 Task: Create a due date automation trigger when advanced on, on the monday of the week a card is due add fields without custom field "Resume" set to a number greater or equal to 1 and lower than 10 at 11:00 AM.
Action: Mouse moved to (897, 276)
Screenshot: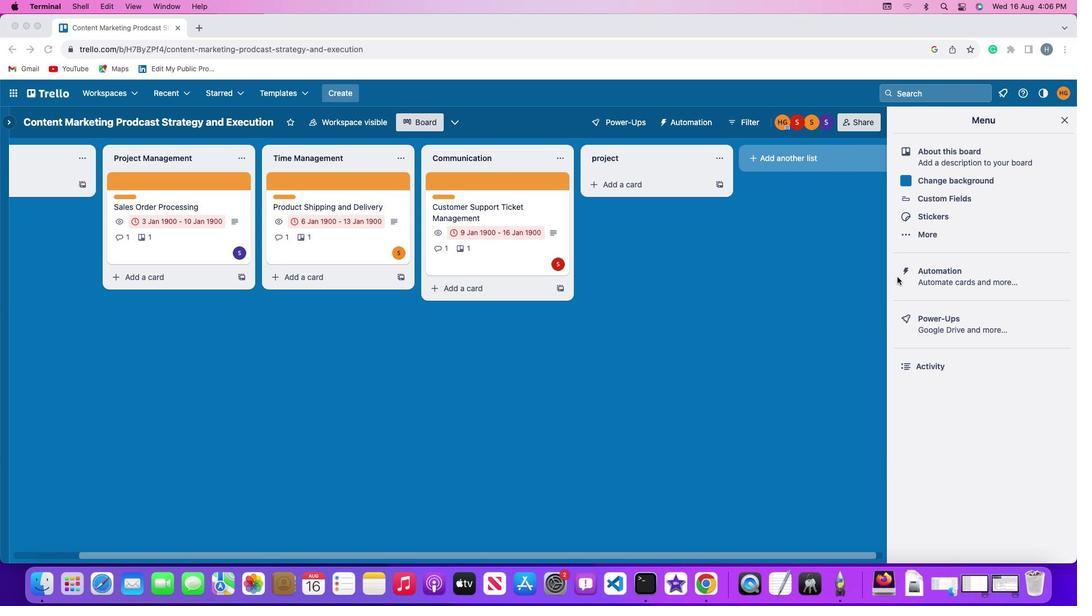
Action: Mouse pressed left at (897, 276)
Screenshot: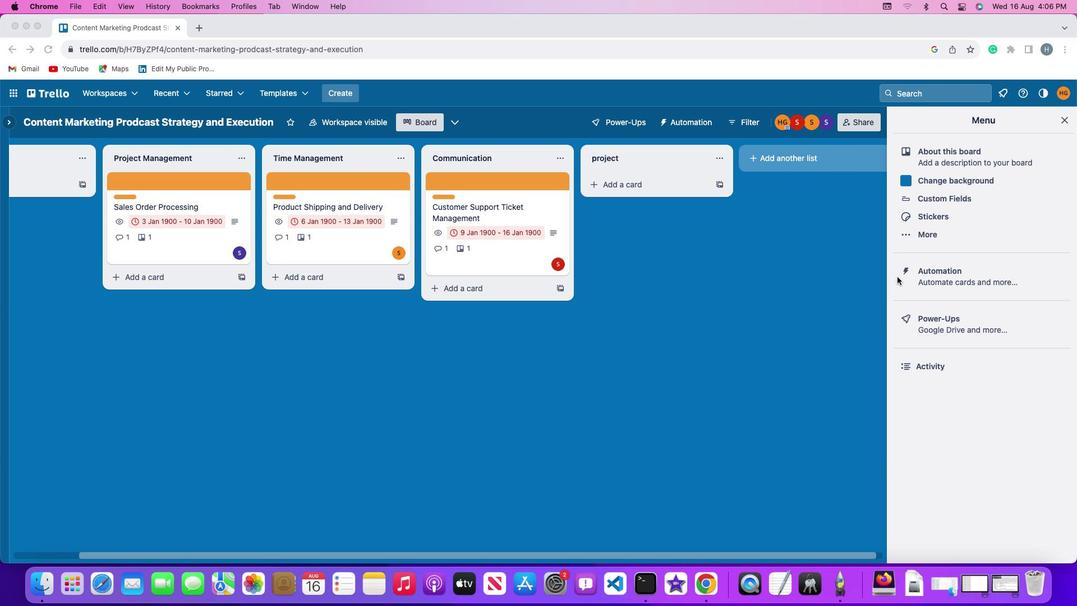 
Action: Mouse pressed left at (897, 276)
Screenshot: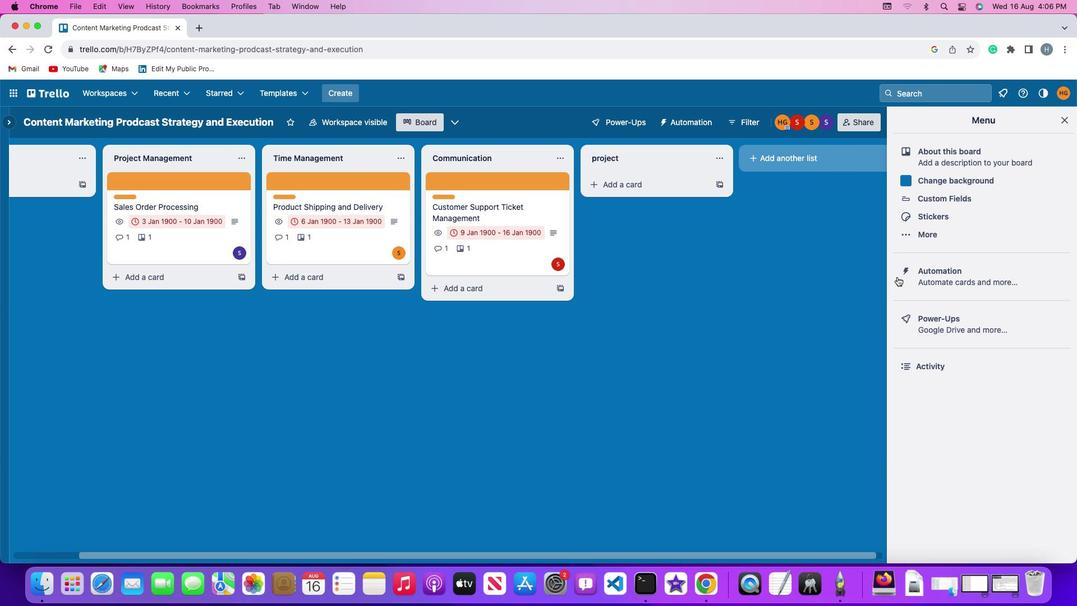 
Action: Mouse moved to (92, 266)
Screenshot: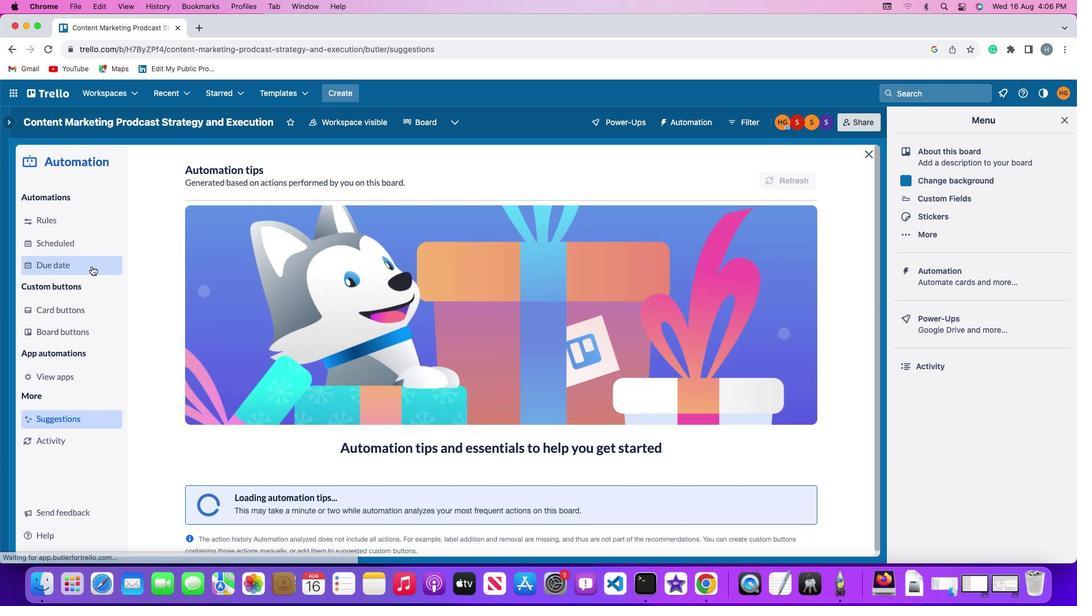 
Action: Mouse pressed left at (92, 266)
Screenshot: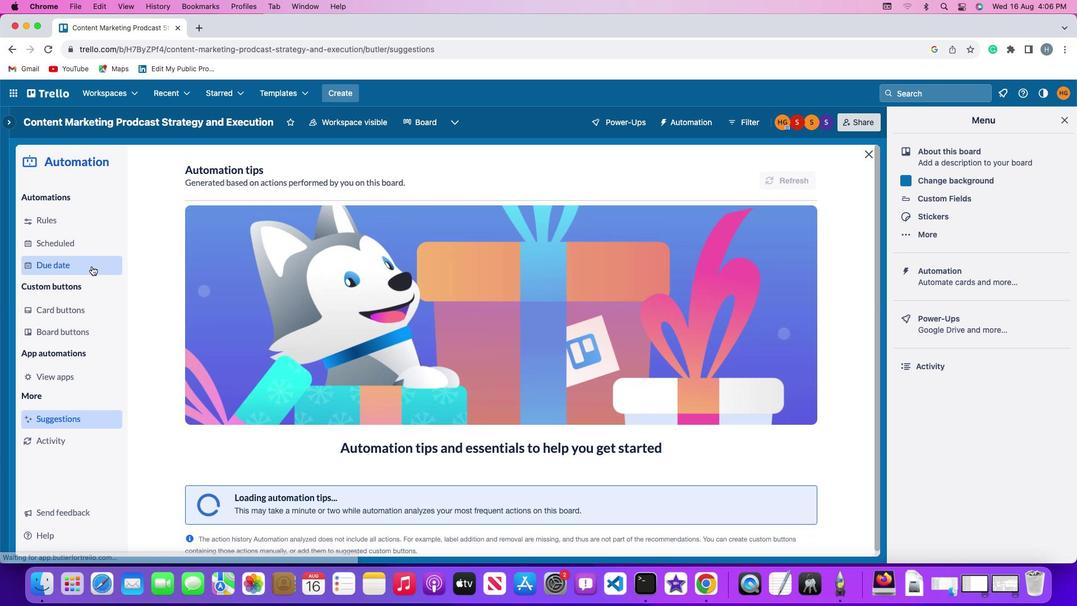 
Action: Mouse moved to (768, 174)
Screenshot: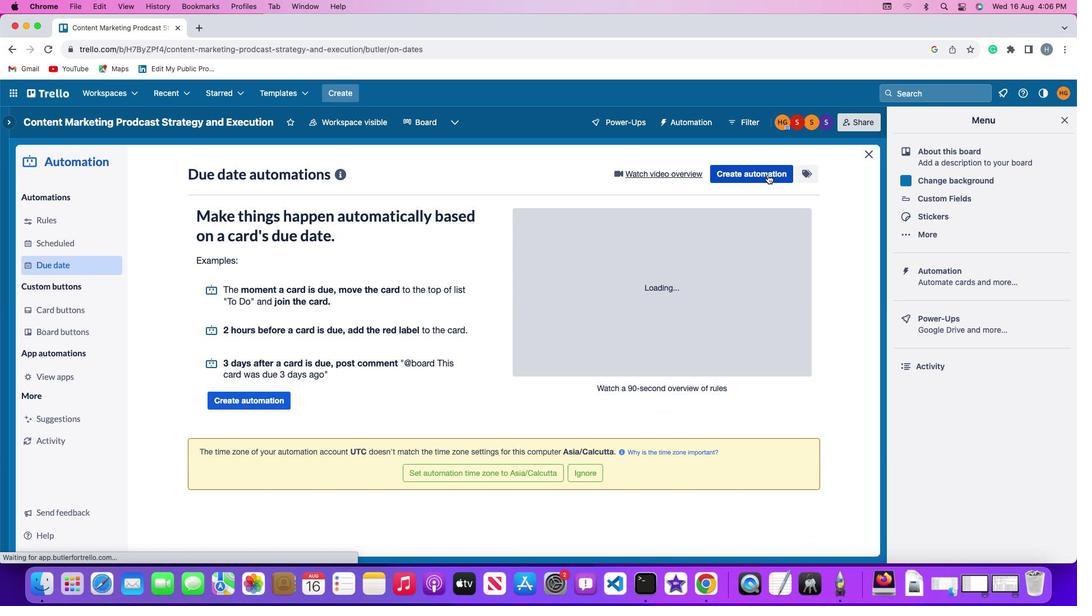 
Action: Mouse pressed left at (768, 174)
Screenshot: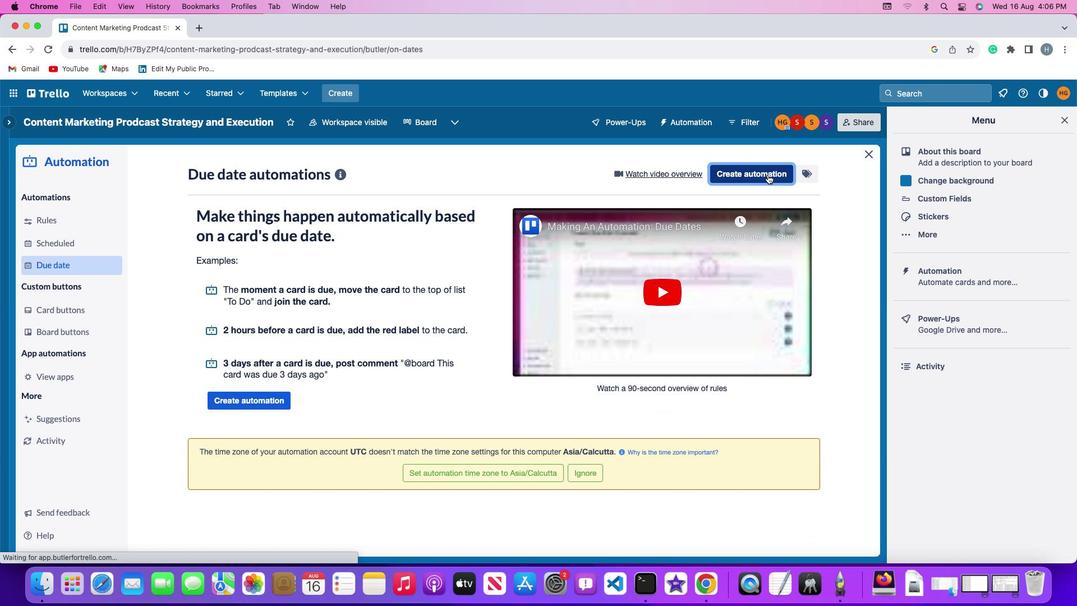 
Action: Mouse moved to (212, 282)
Screenshot: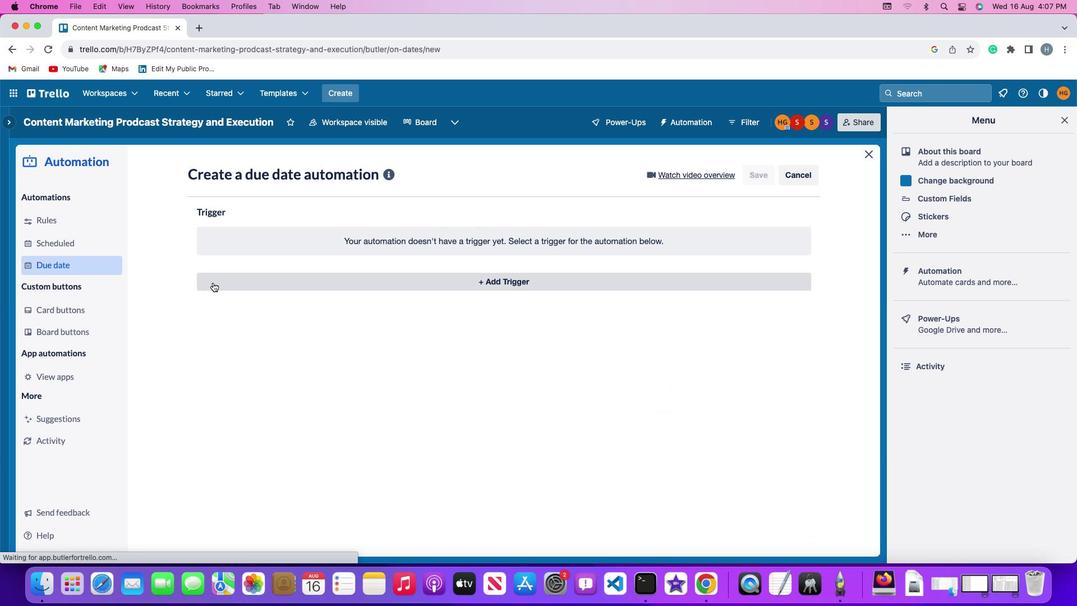 
Action: Mouse pressed left at (212, 282)
Screenshot: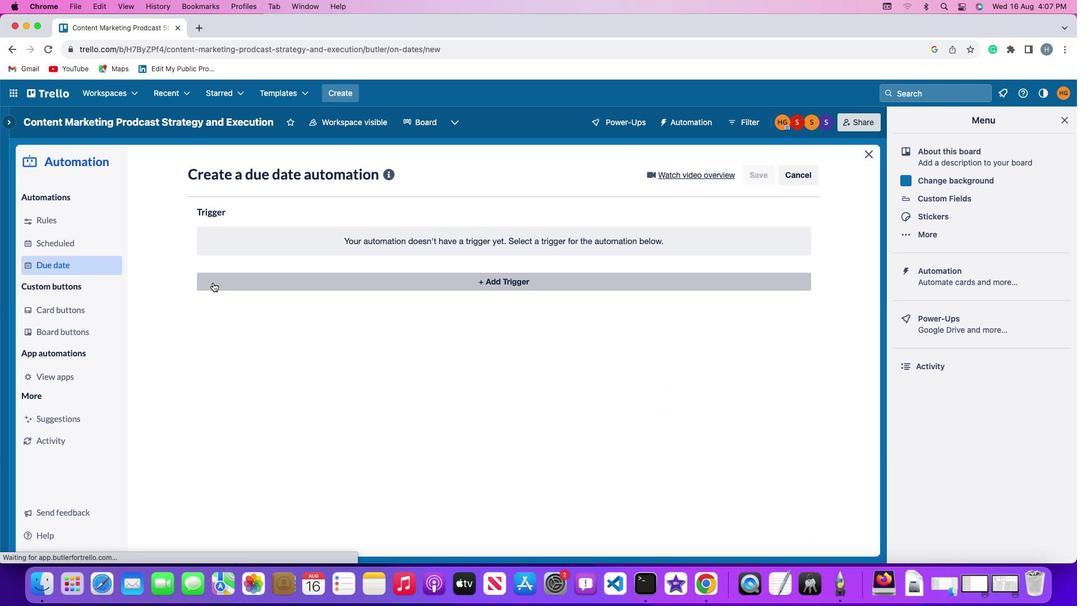 
Action: Mouse moved to (248, 494)
Screenshot: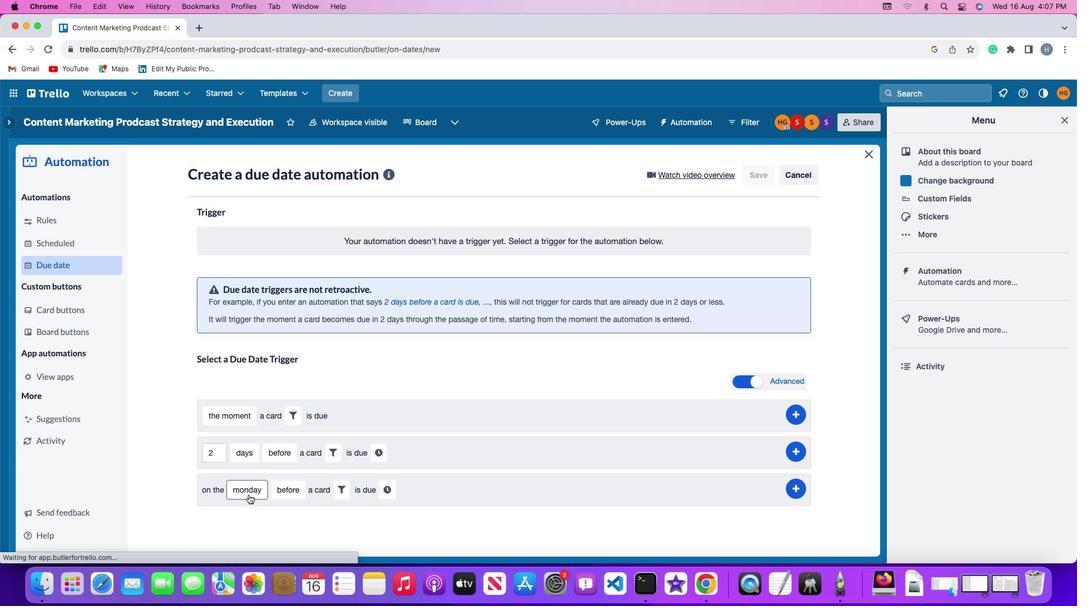 
Action: Mouse pressed left at (248, 494)
Screenshot: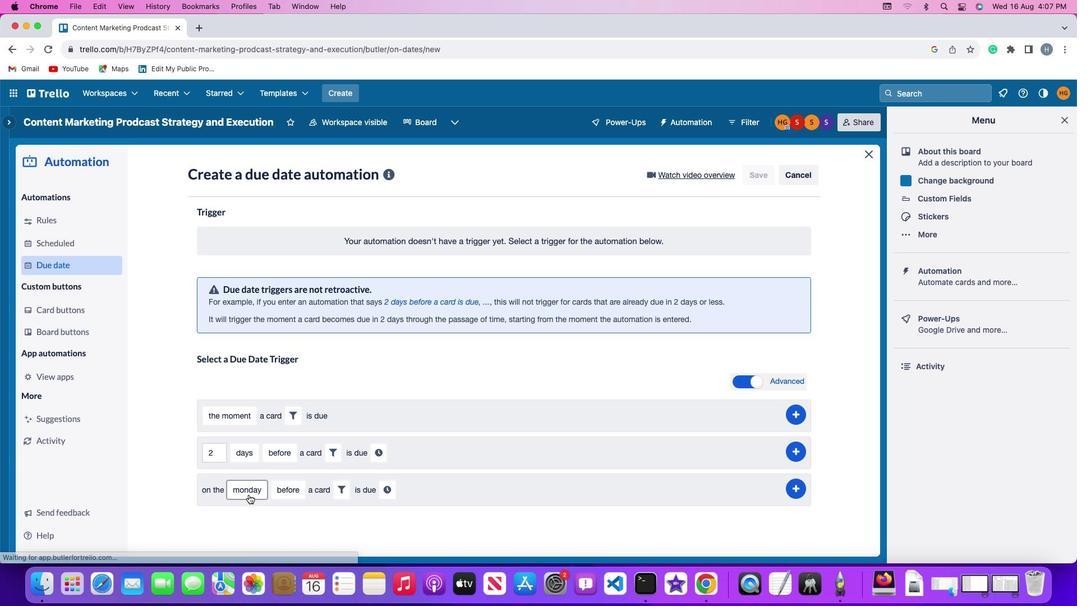 
Action: Mouse moved to (256, 335)
Screenshot: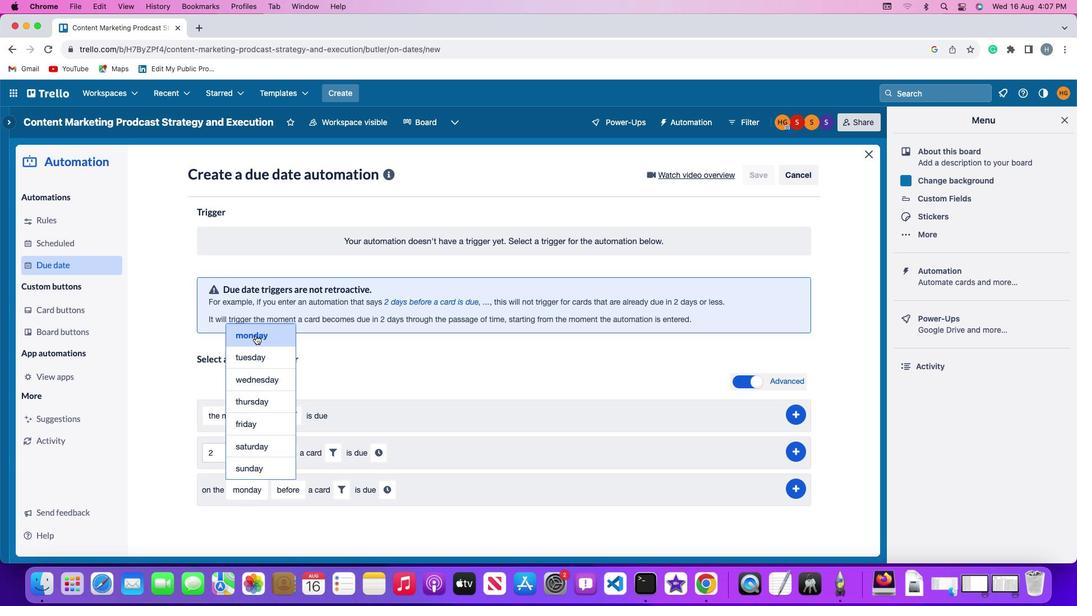 
Action: Mouse pressed left at (256, 335)
Screenshot: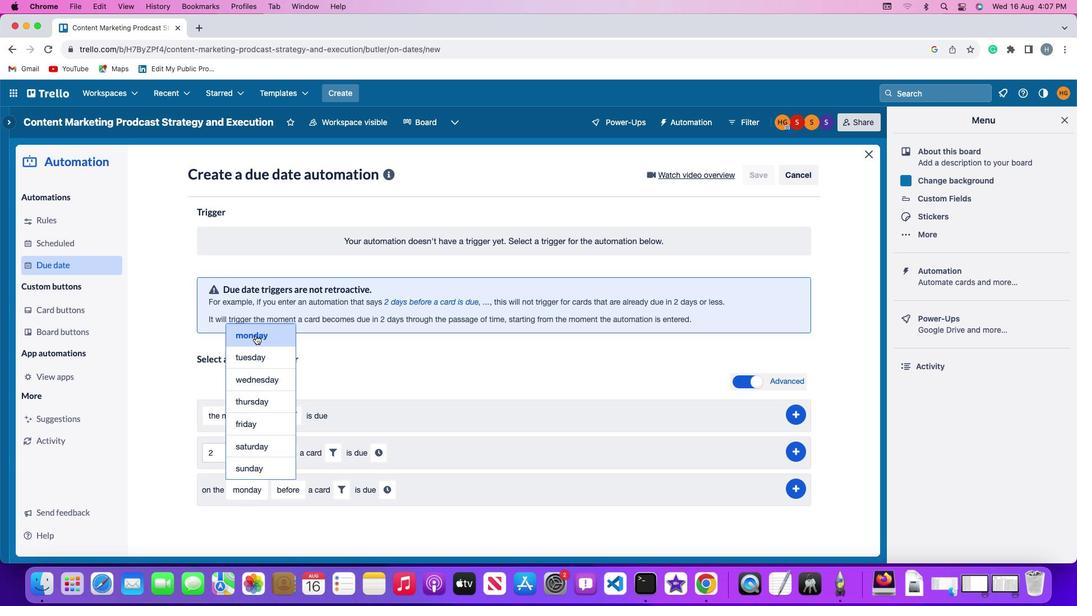 
Action: Mouse moved to (289, 490)
Screenshot: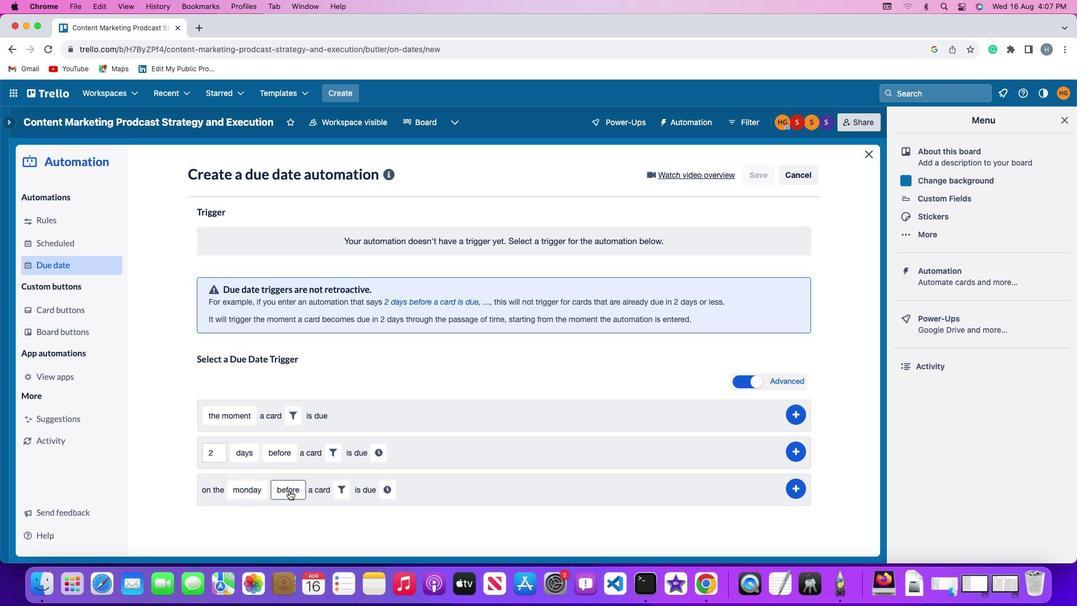 
Action: Mouse pressed left at (289, 490)
Screenshot: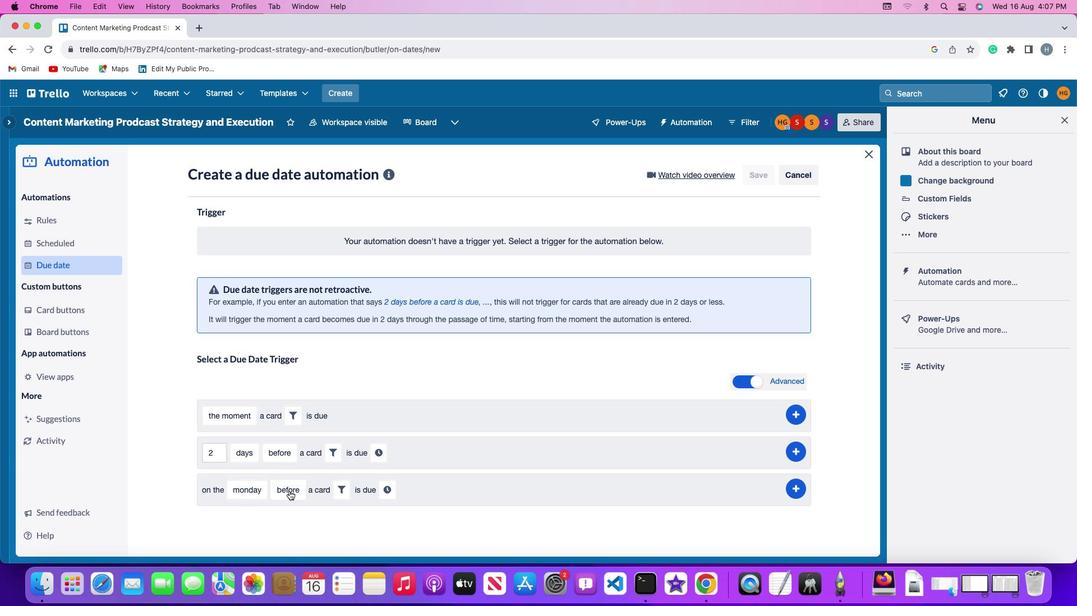 
Action: Mouse moved to (301, 449)
Screenshot: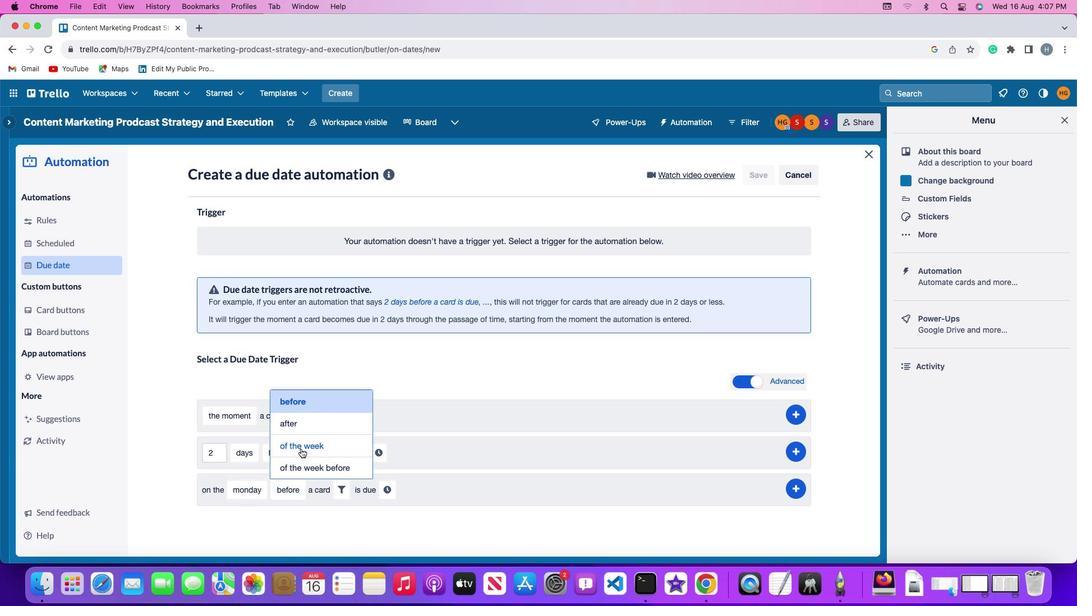 
Action: Mouse pressed left at (301, 449)
Screenshot: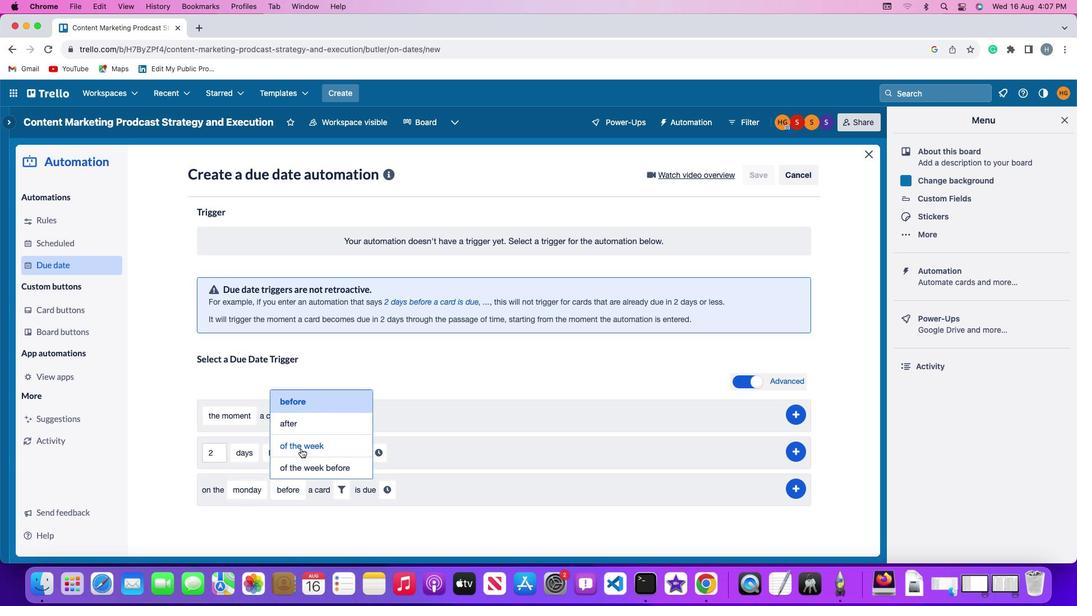 
Action: Mouse moved to (357, 492)
Screenshot: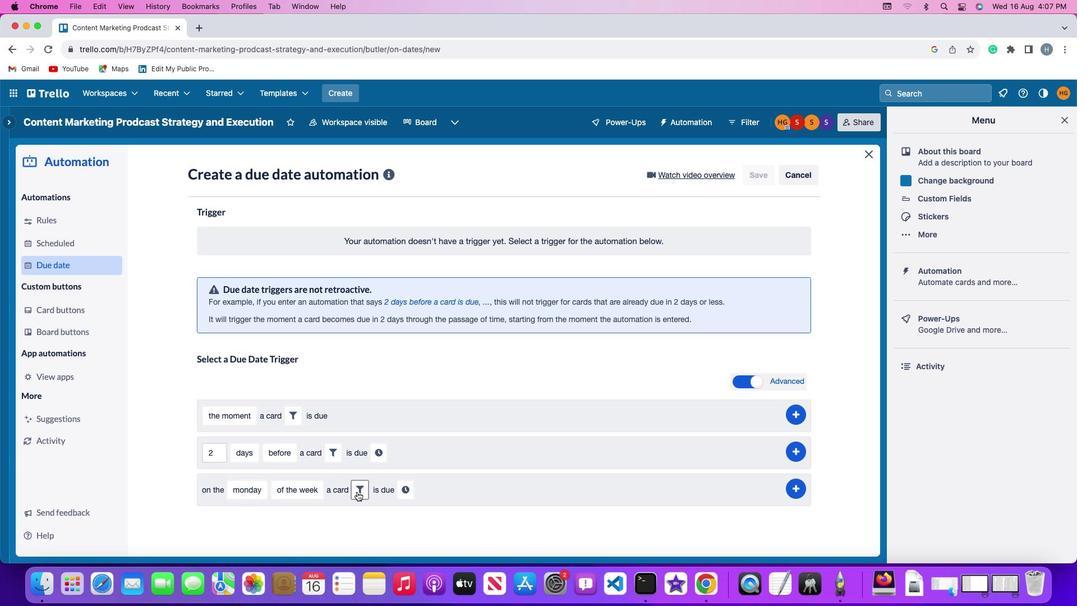 
Action: Mouse pressed left at (357, 492)
Screenshot: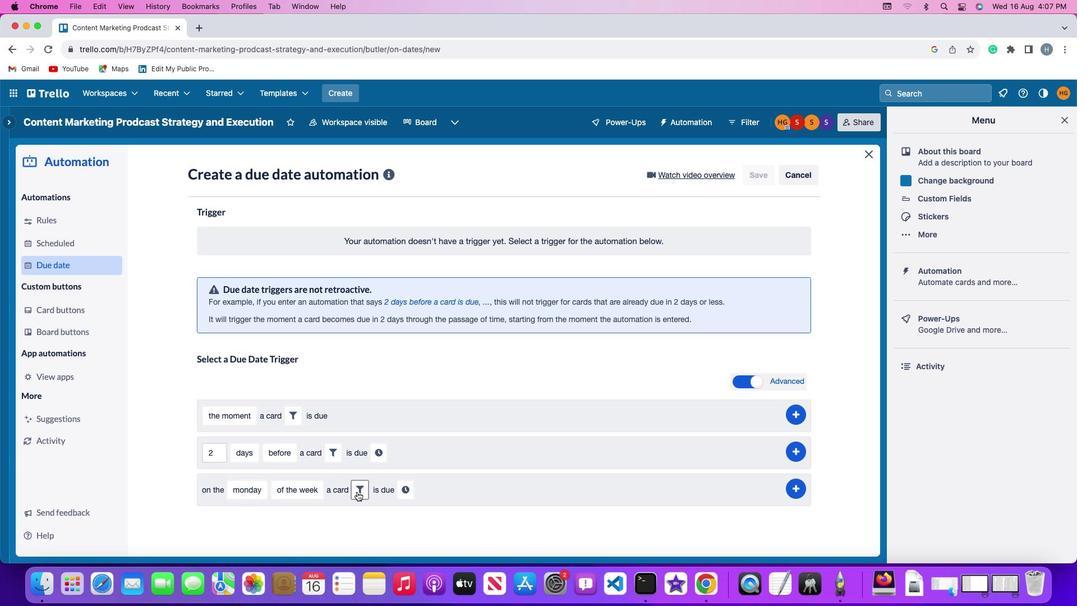 
Action: Mouse moved to (546, 520)
Screenshot: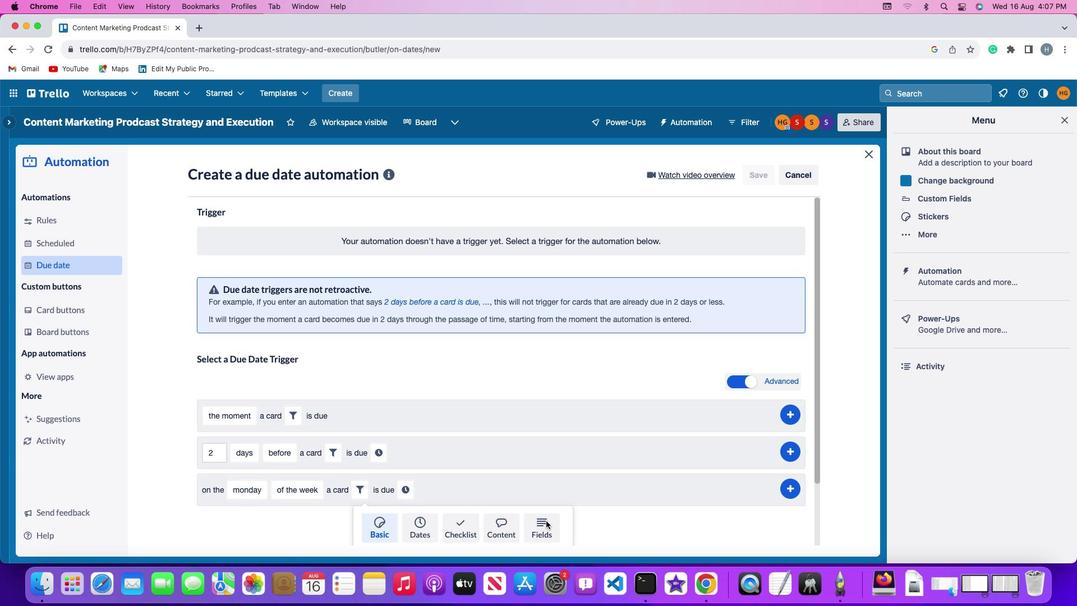
Action: Mouse pressed left at (546, 520)
Screenshot: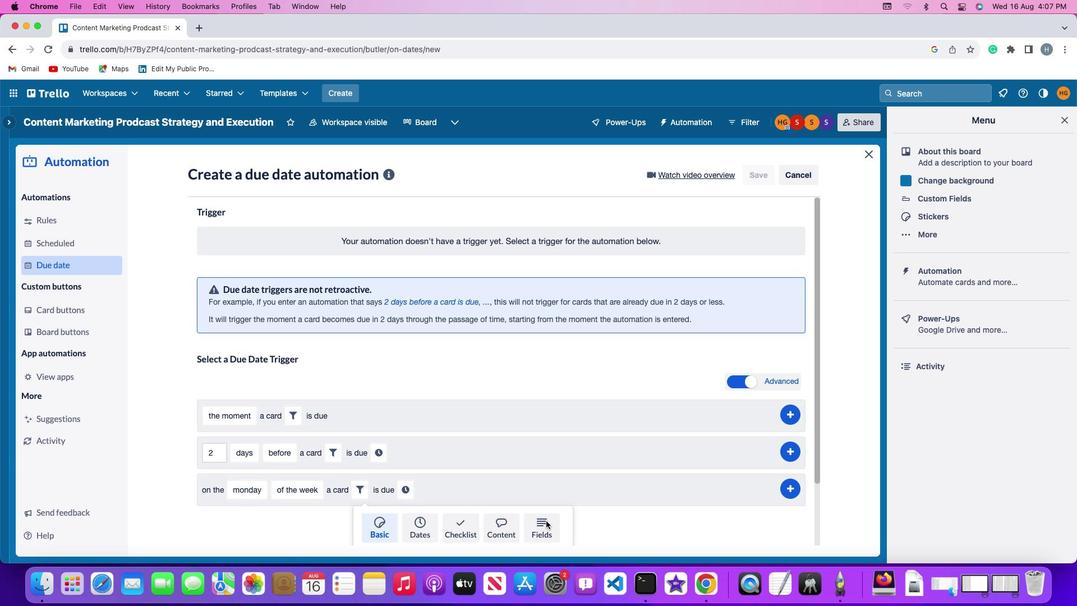 
Action: Mouse moved to (313, 510)
Screenshot: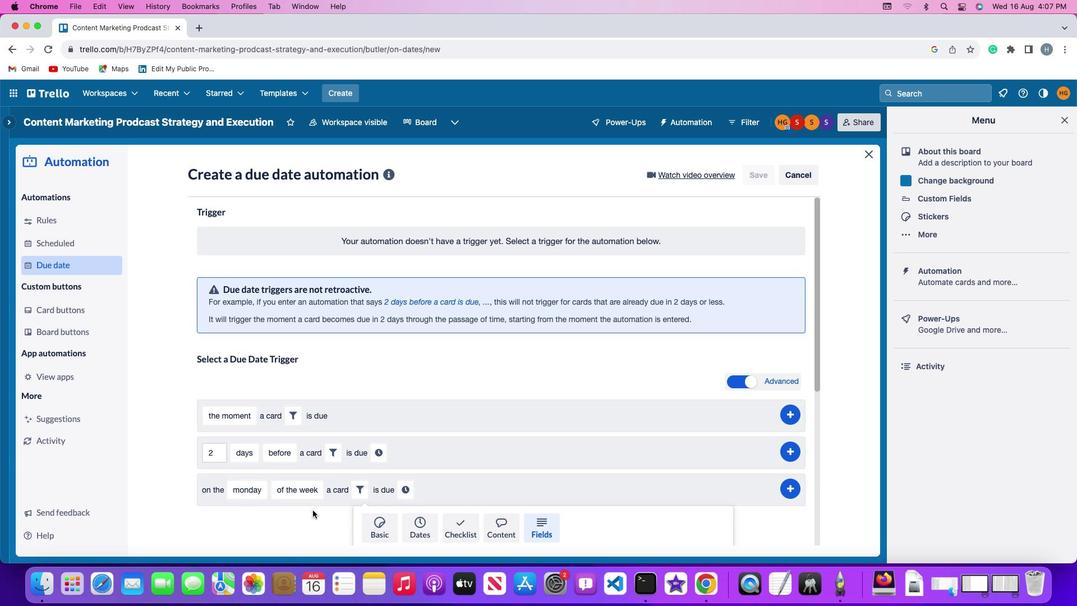 
Action: Mouse scrolled (313, 510) with delta (0, 0)
Screenshot: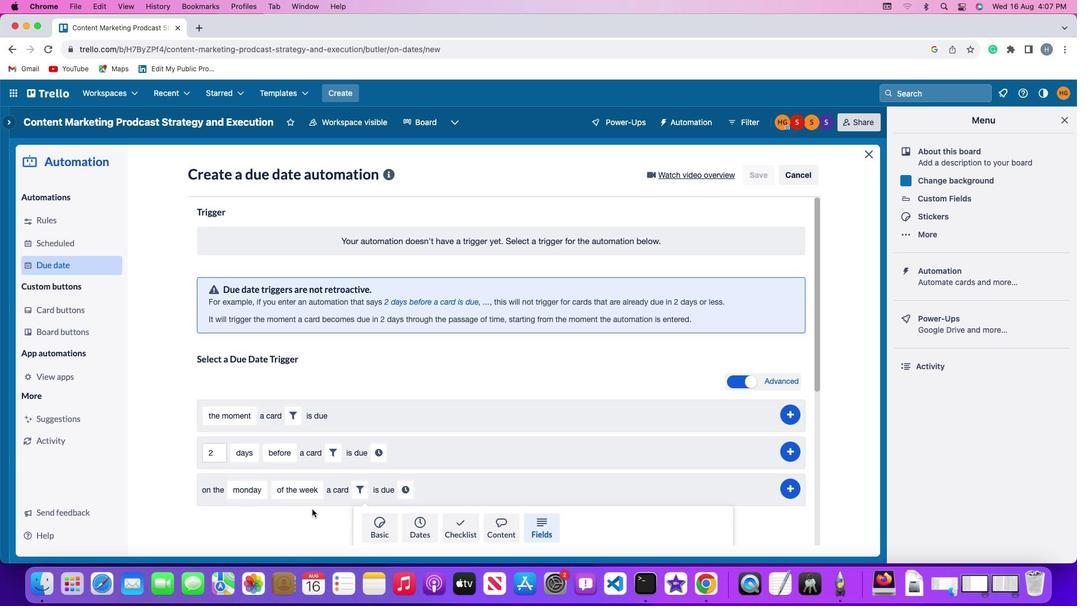 
Action: Mouse moved to (312, 510)
Screenshot: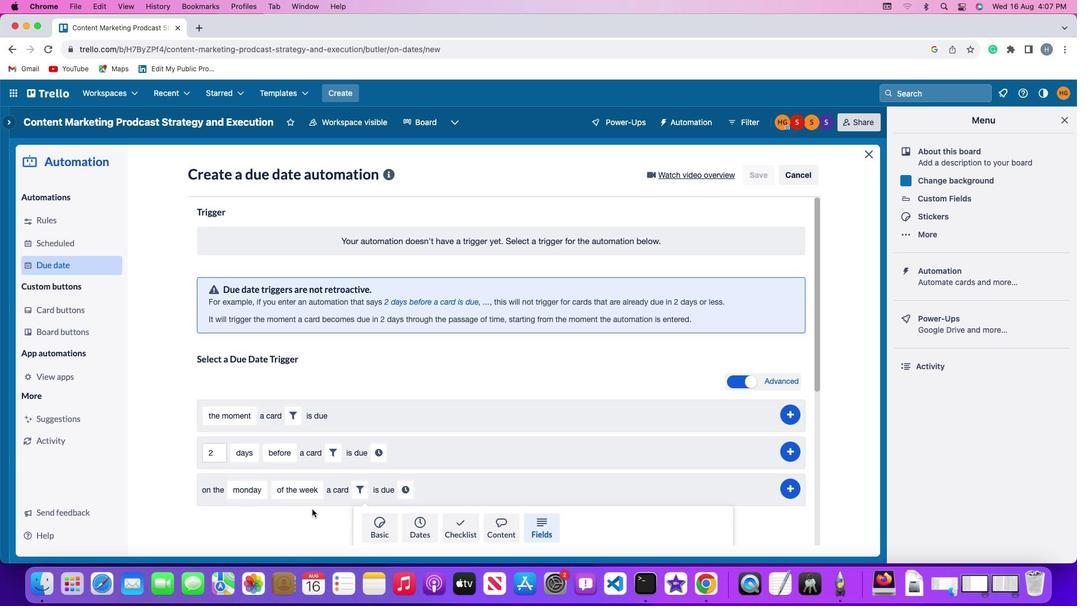 
Action: Mouse scrolled (312, 510) with delta (0, 0)
Screenshot: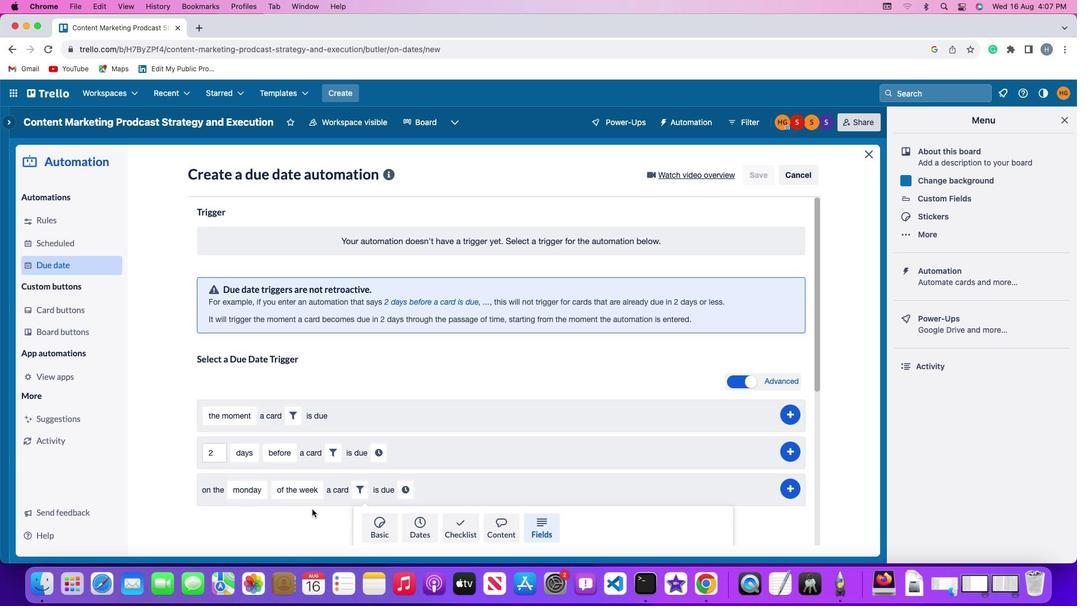 
Action: Mouse moved to (312, 510)
Screenshot: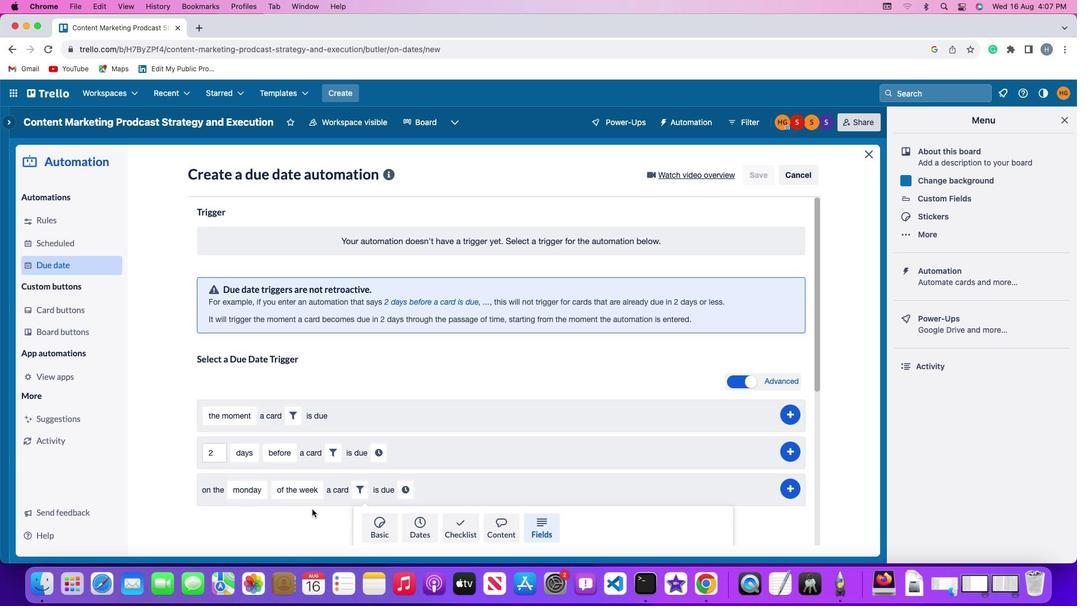 
Action: Mouse scrolled (312, 510) with delta (0, -1)
Screenshot: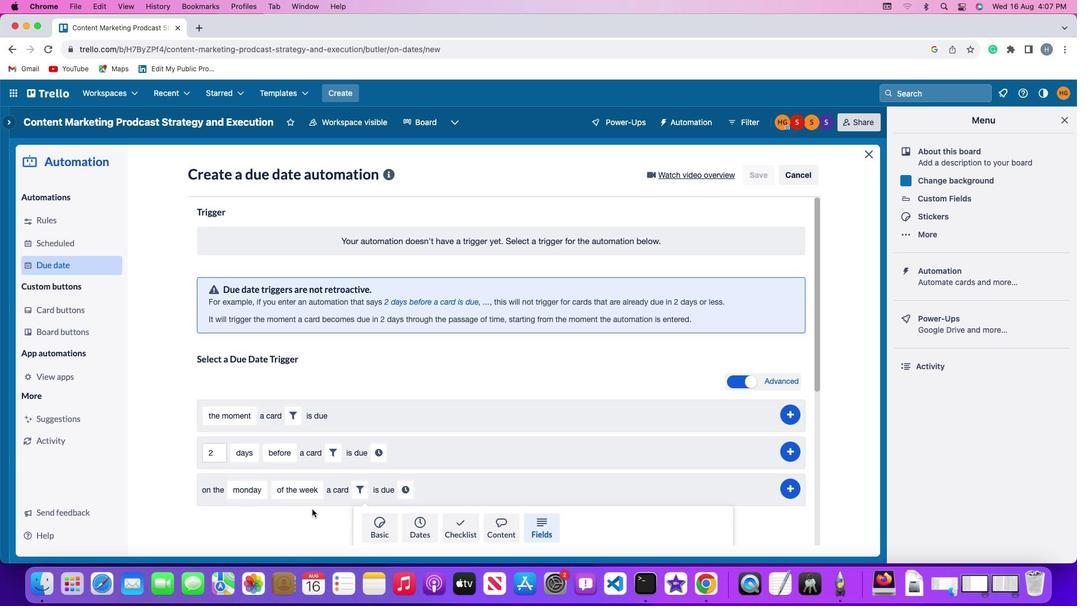 
Action: Mouse moved to (312, 509)
Screenshot: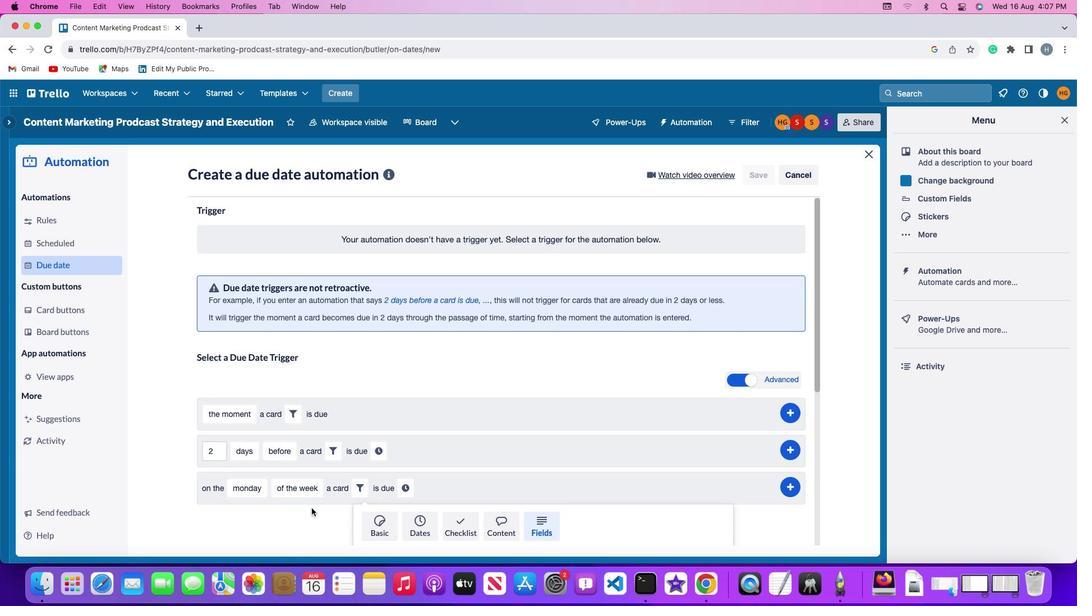 
Action: Mouse scrolled (312, 509) with delta (0, -2)
Screenshot: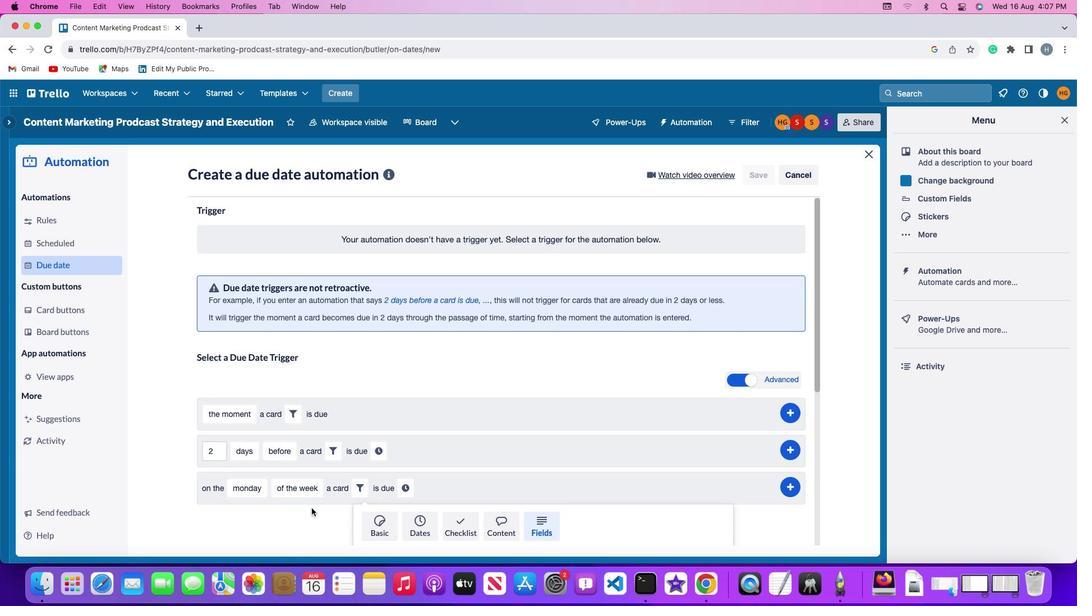 
Action: Mouse moved to (311, 505)
Screenshot: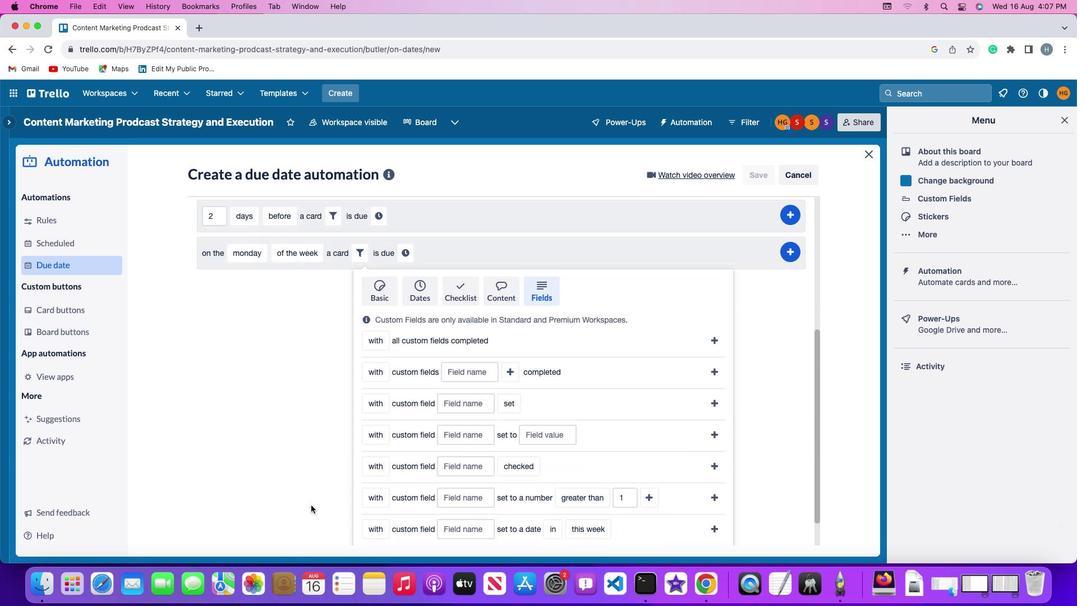 
Action: Mouse scrolled (311, 505) with delta (0, 0)
Screenshot: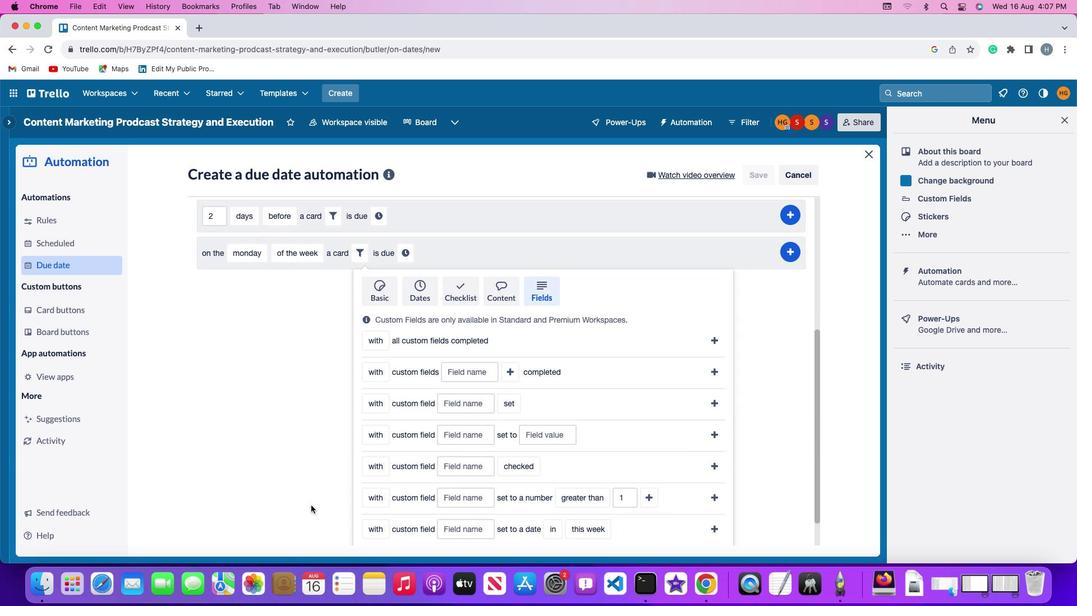 
Action: Mouse scrolled (311, 505) with delta (0, 0)
Screenshot: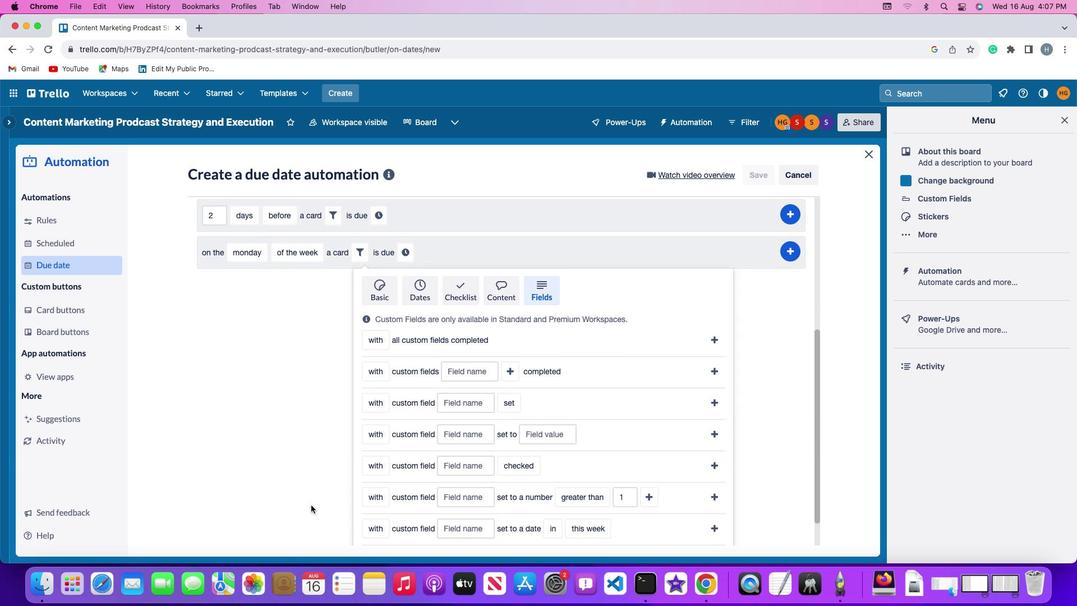 
Action: Mouse scrolled (311, 505) with delta (0, -1)
Screenshot: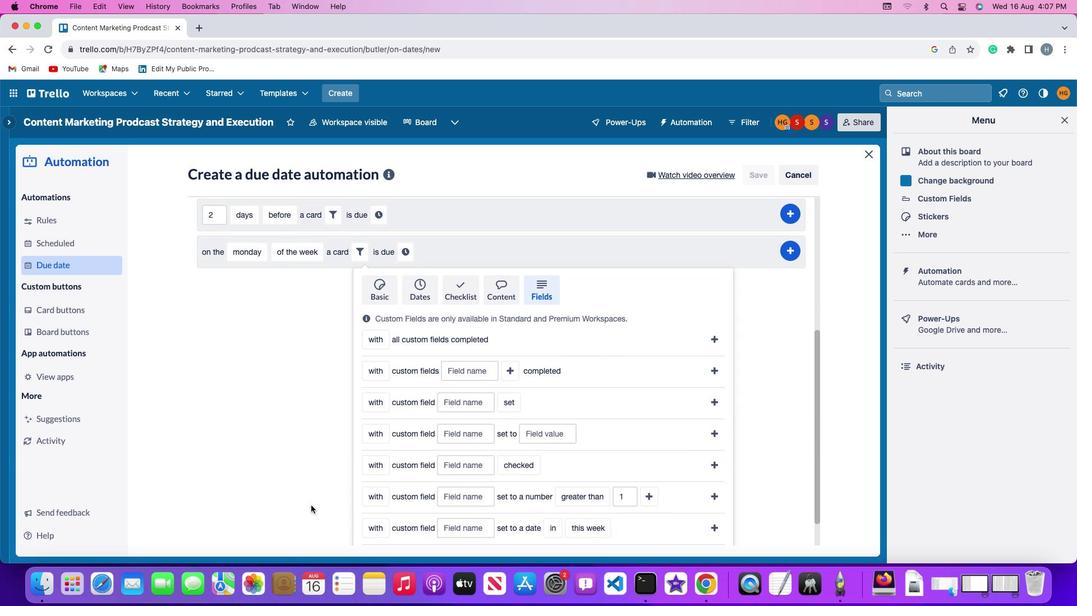 
Action: Mouse scrolled (311, 505) with delta (0, -2)
Screenshot: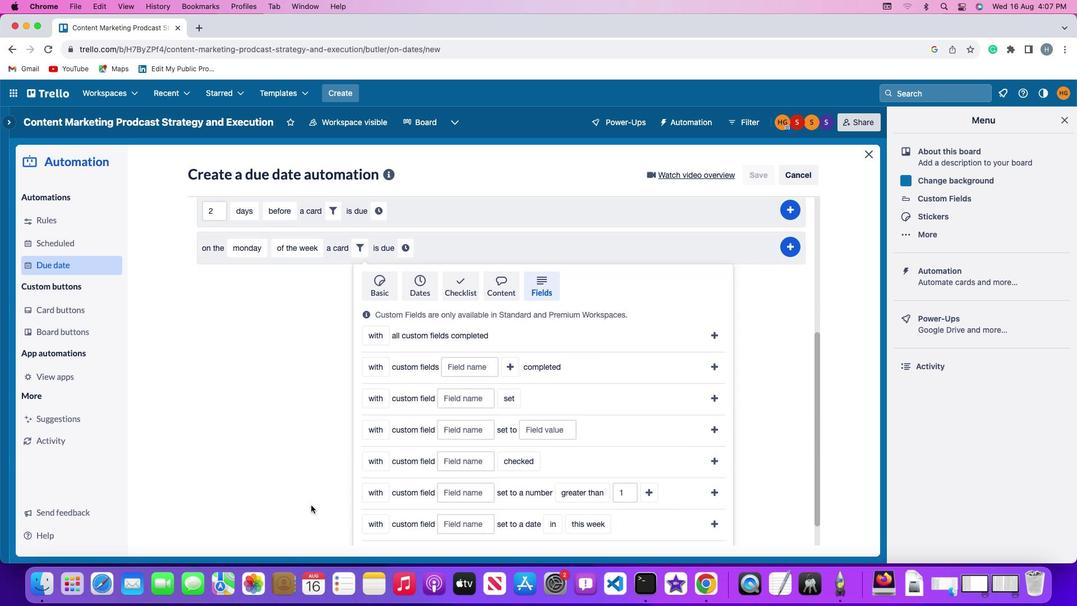 
Action: Mouse moved to (365, 460)
Screenshot: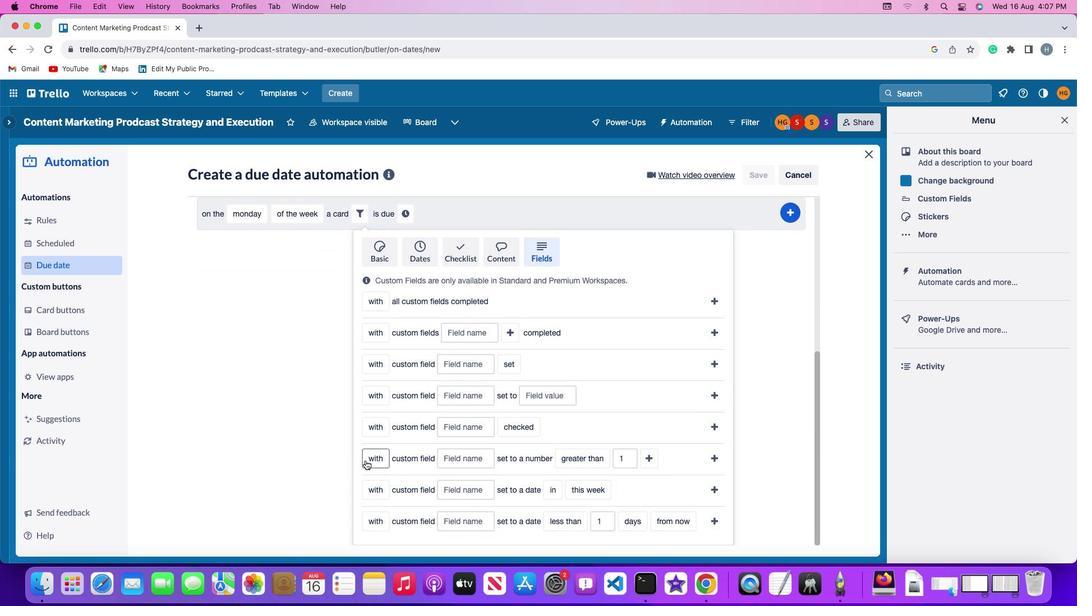 
Action: Mouse pressed left at (365, 460)
Screenshot: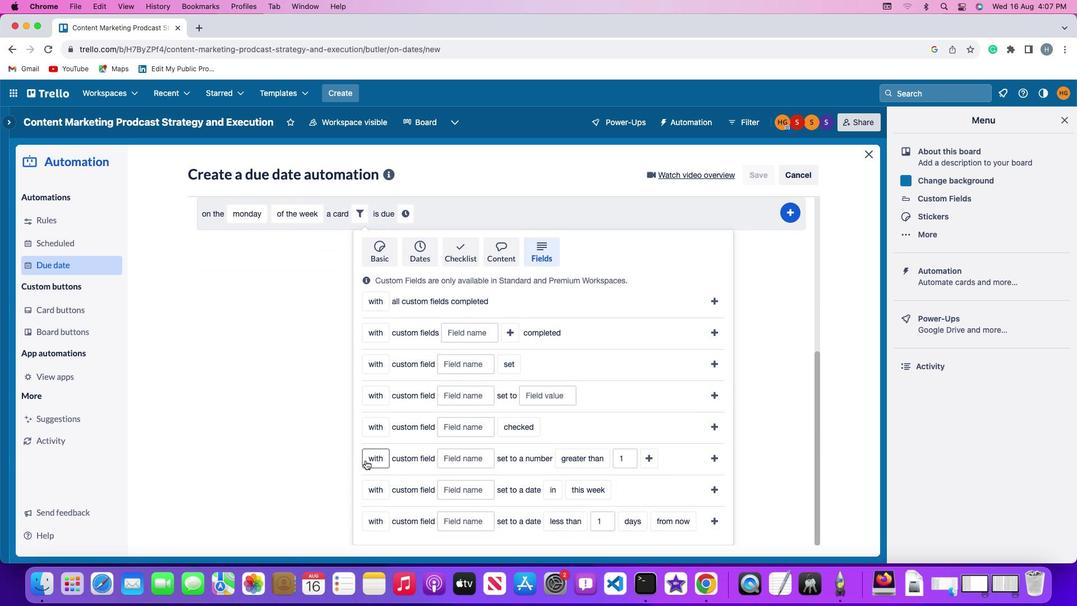 
Action: Mouse moved to (372, 505)
Screenshot: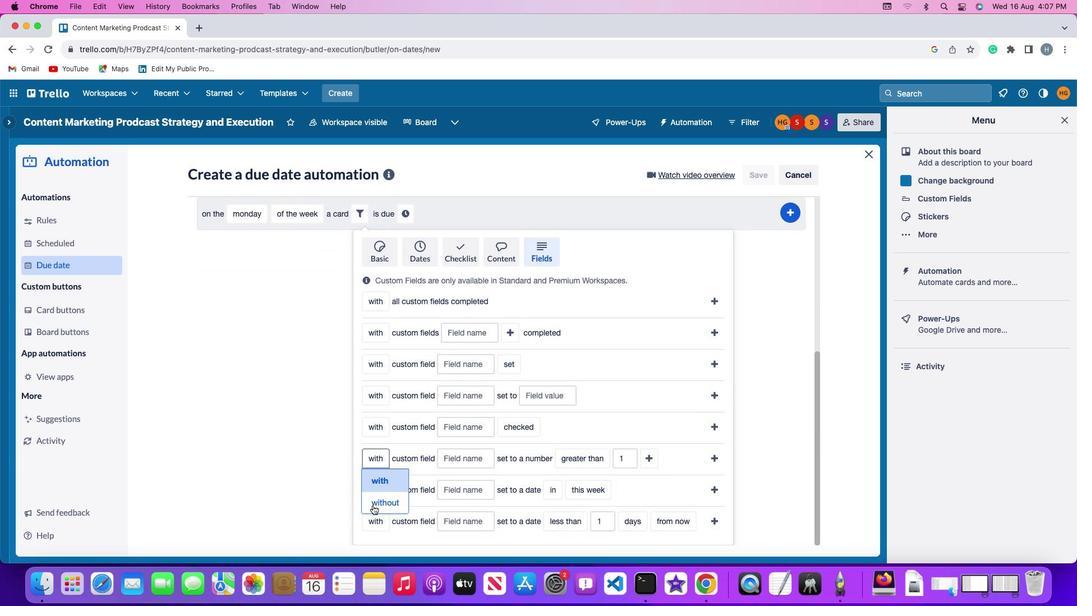 
Action: Mouse pressed left at (372, 505)
Screenshot: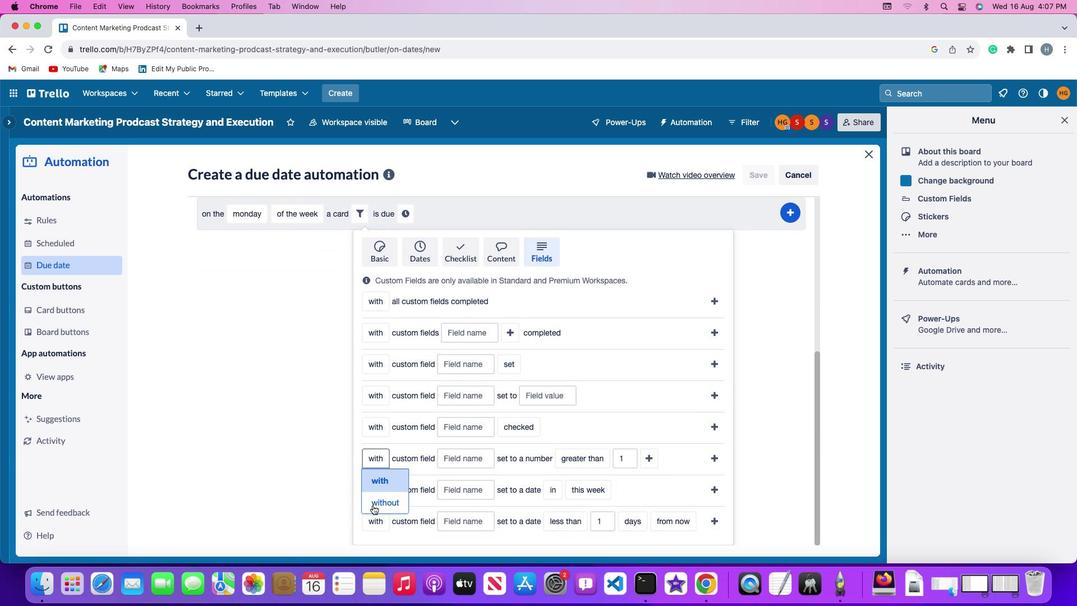 
Action: Mouse moved to (464, 455)
Screenshot: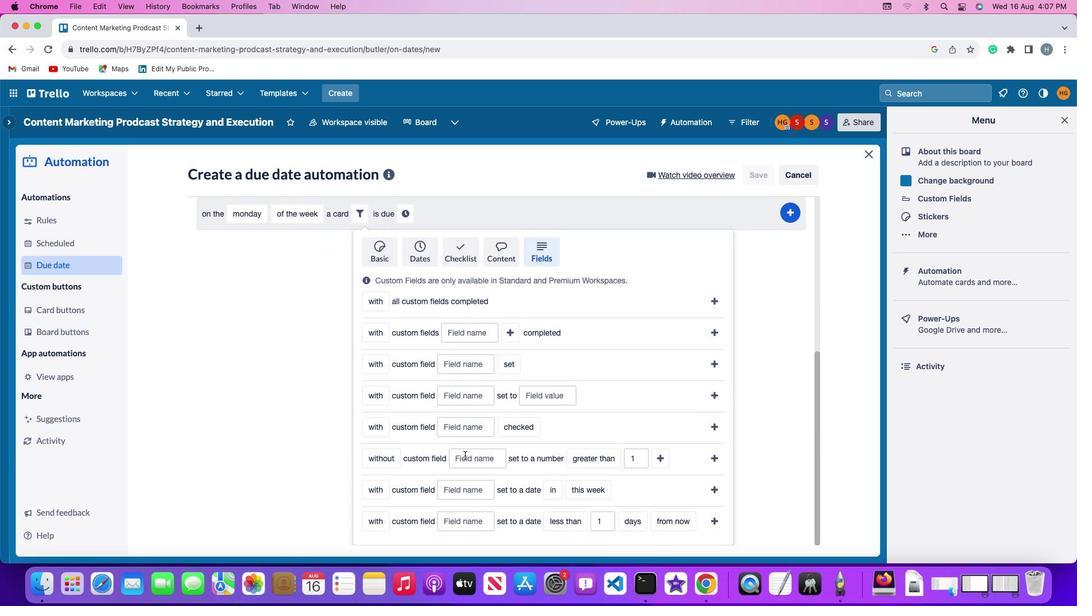 
Action: Mouse pressed left at (464, 455)
Screenshot: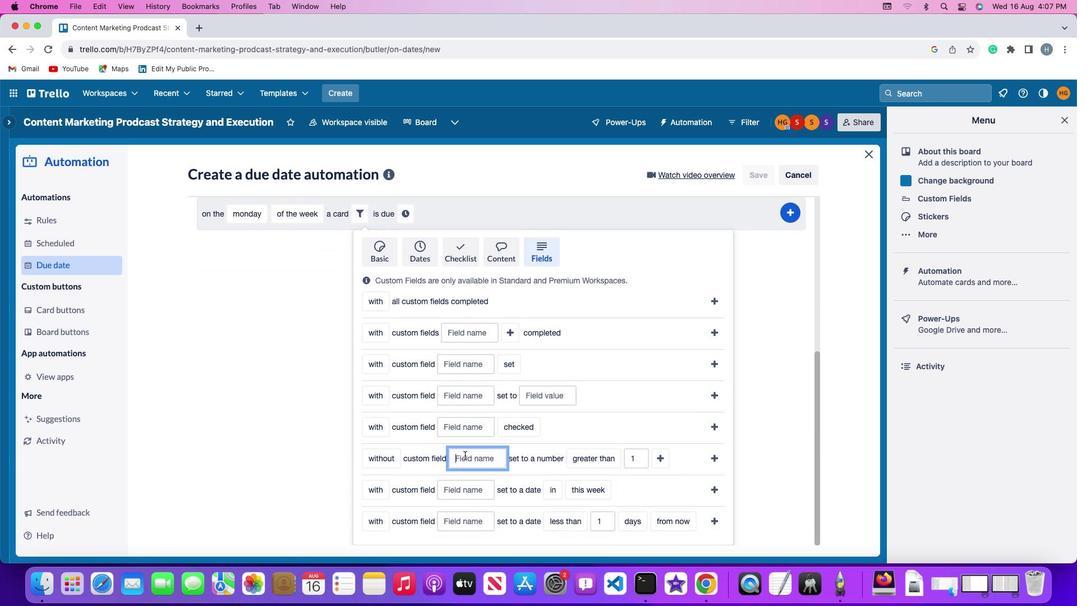
Action: Key pressed Key.shift'R''e''s''u''m''e'
Screenshot: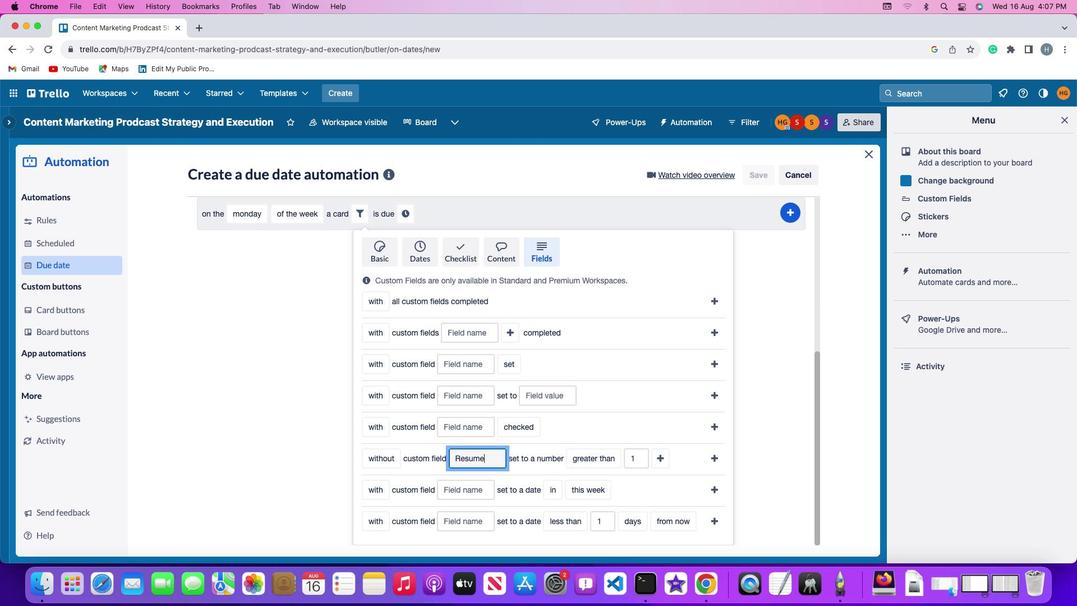 
Action: Mouse moved to (574, 456)
Screenshot: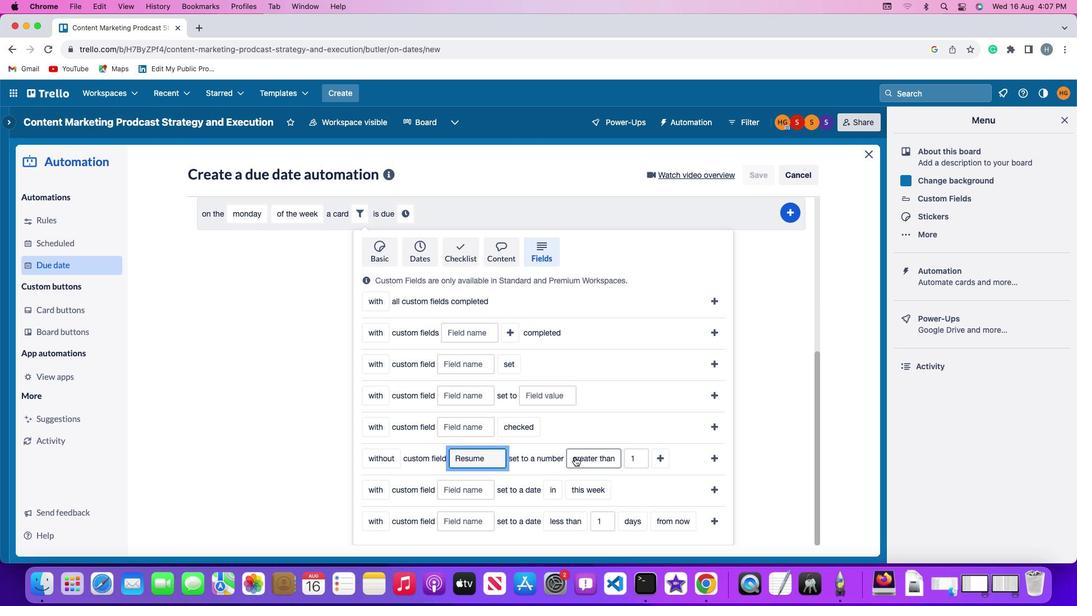 
Action: Mouse pressed left at (574, 456)
Screenshot: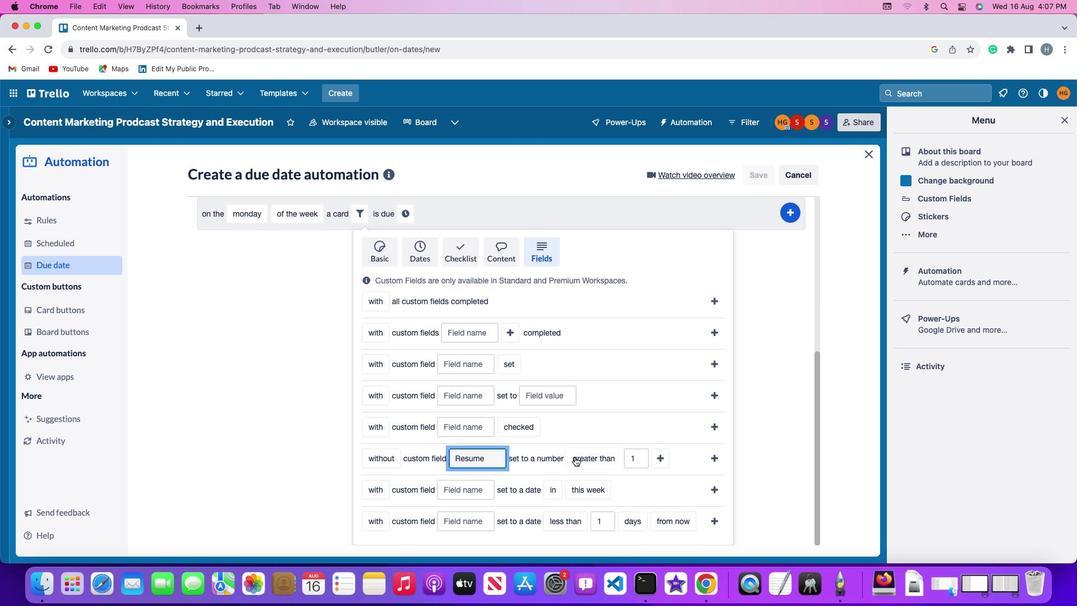 
Action: Mouse moved to (590, 392)
Screenshot: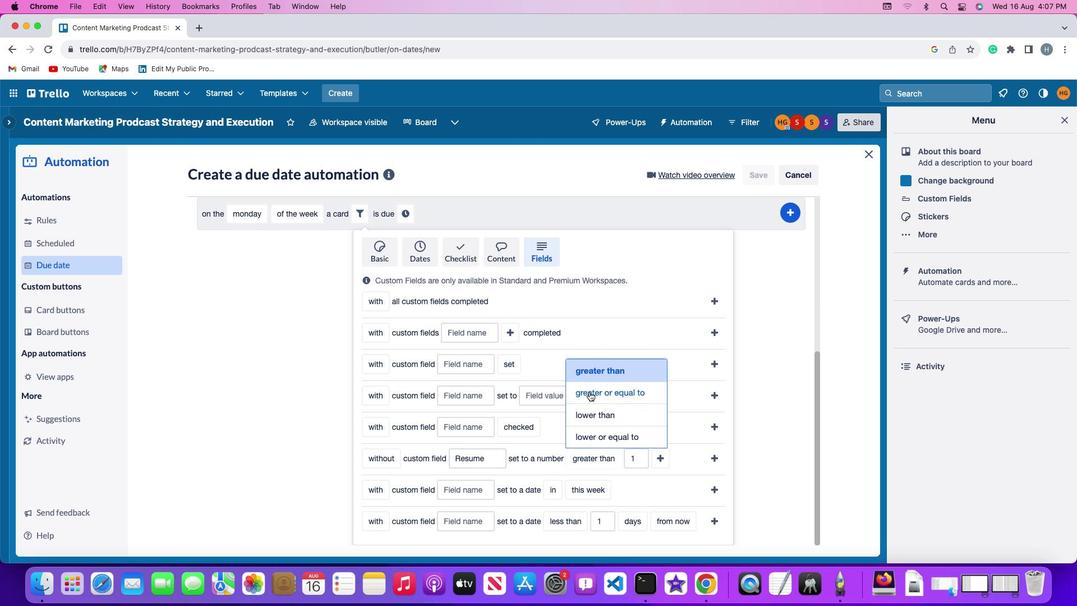 
Action: Mouse pressed left at (590, 392)
Screenshot: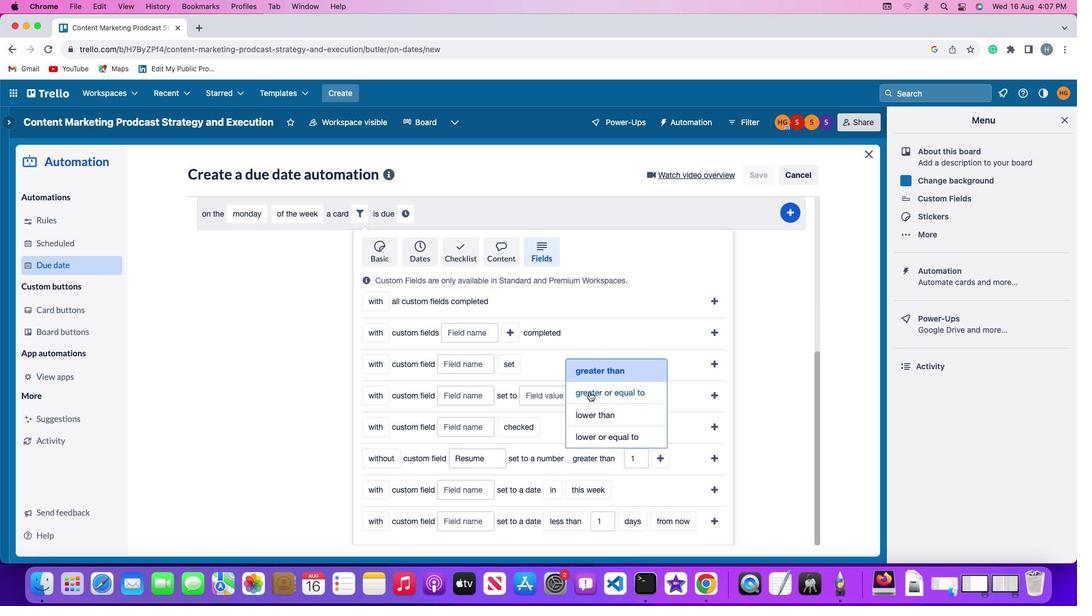 
Action: Mouse moved to (665, 457)
Screenshot: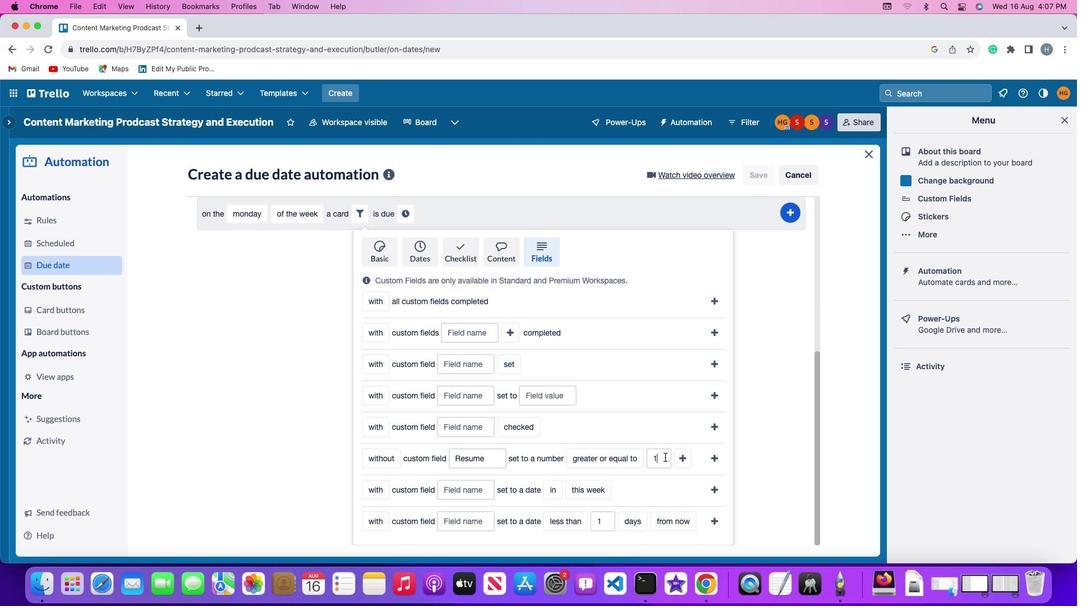 
Action: Mouse pressed left at (665, 457)
Screenshot: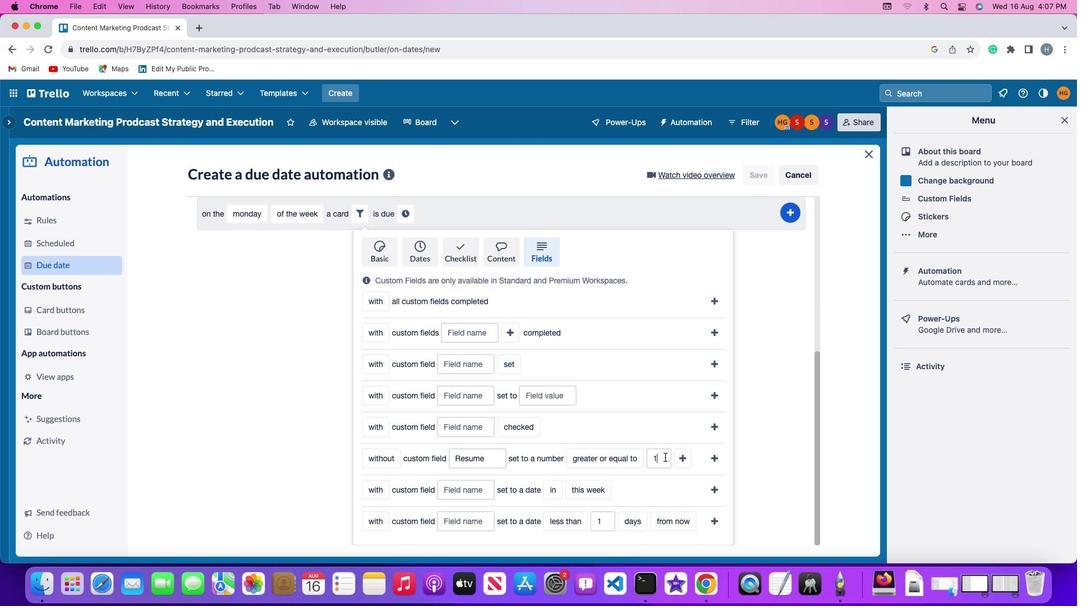 
Action: Key pressed Key.backspace'1'
Screenshot: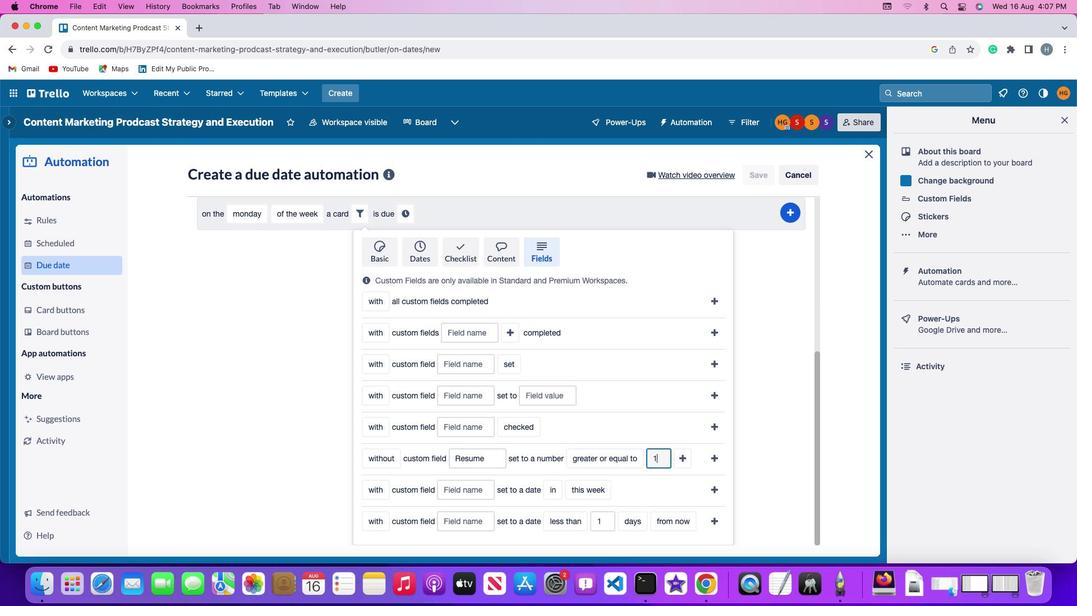 
Action: Mouse moved to (682, 458)
Screenshot: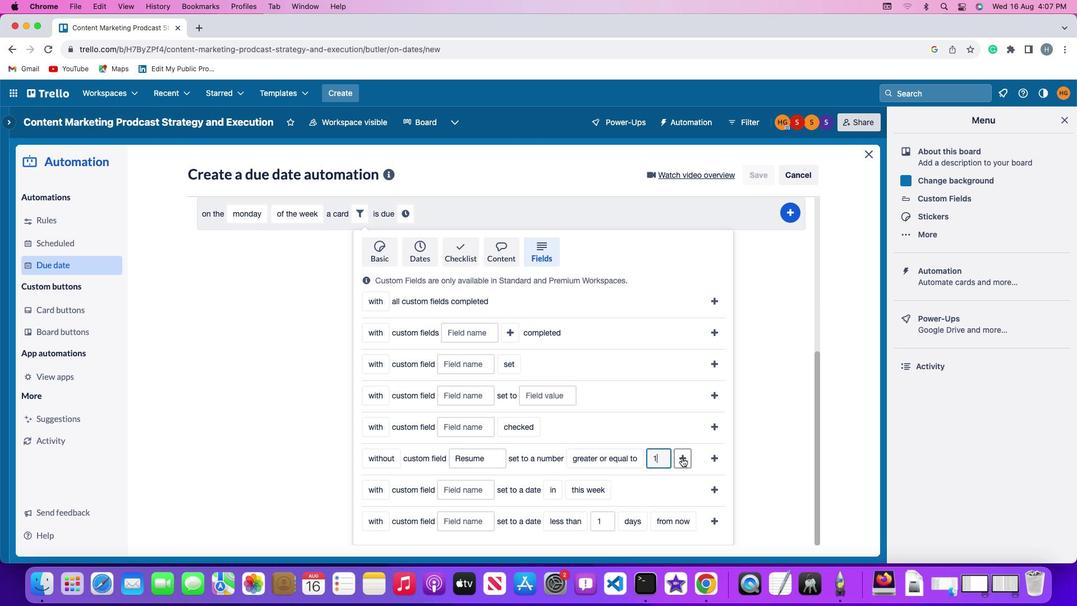 
Action: Mouse pressed left at (682, 458)
Screenshot: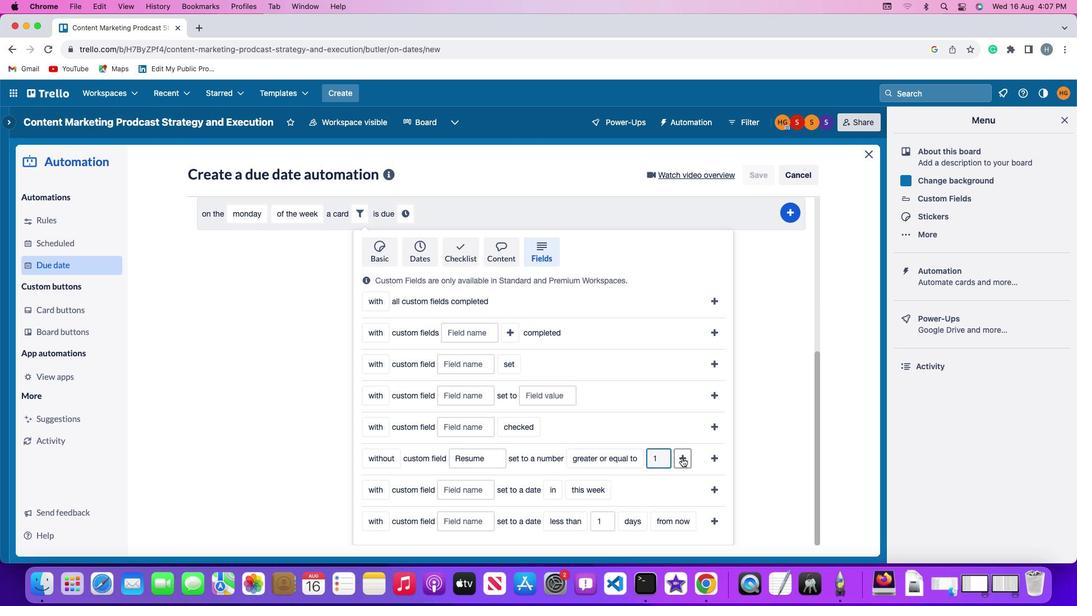 
Action: Mouse moved to (409, 482)
Screenshot: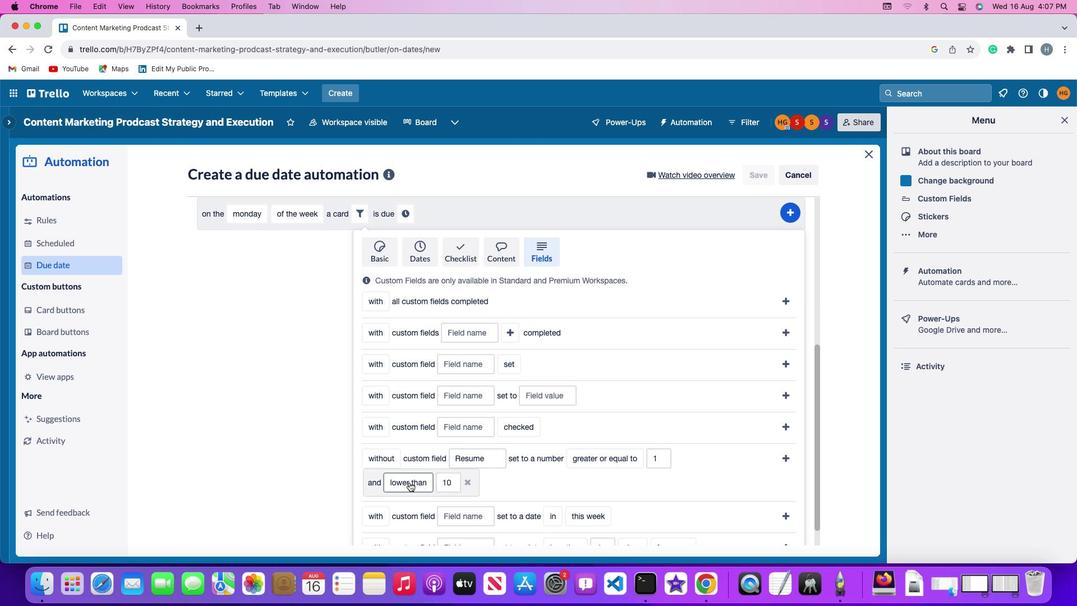 
Action: Mouse pressed left at (409, 482)
Screenshot: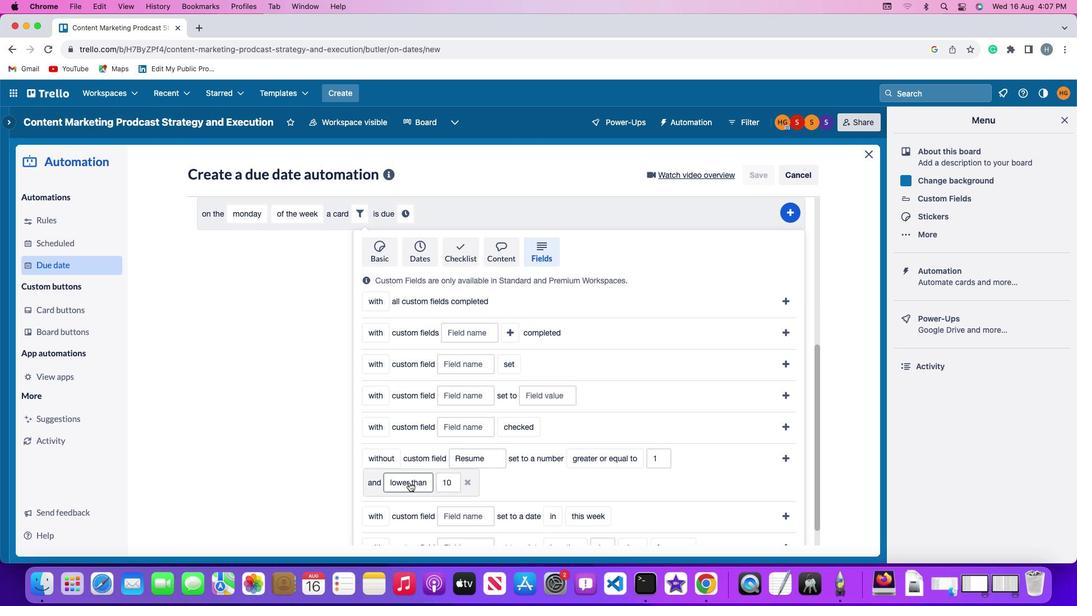 
Action: Mouse moved to (419, 397)
Screenshot: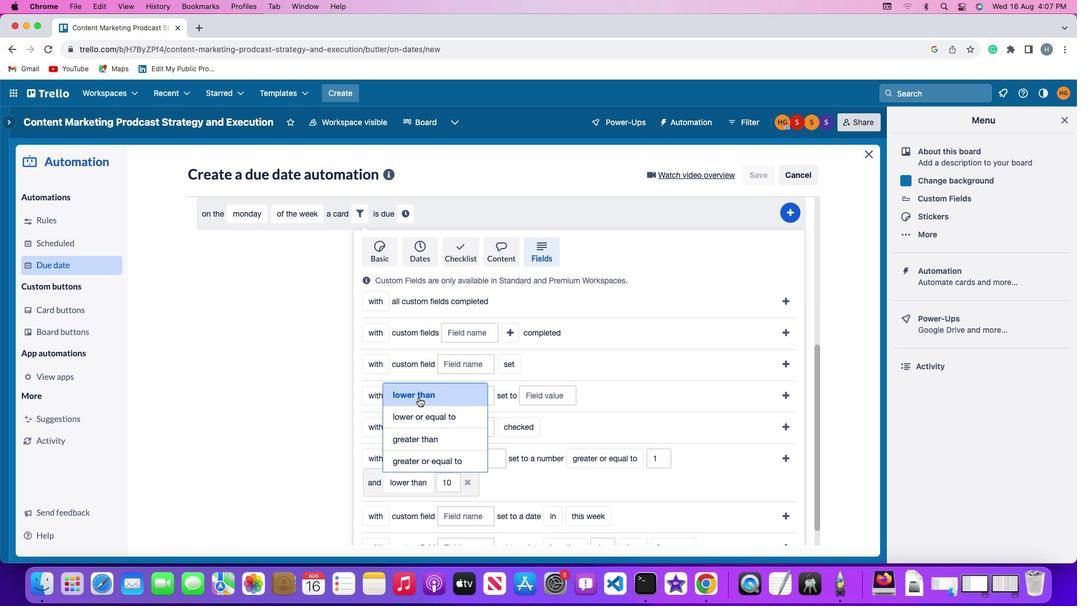 
Action: Mouse pressed left at (419, 397)
Screenshot: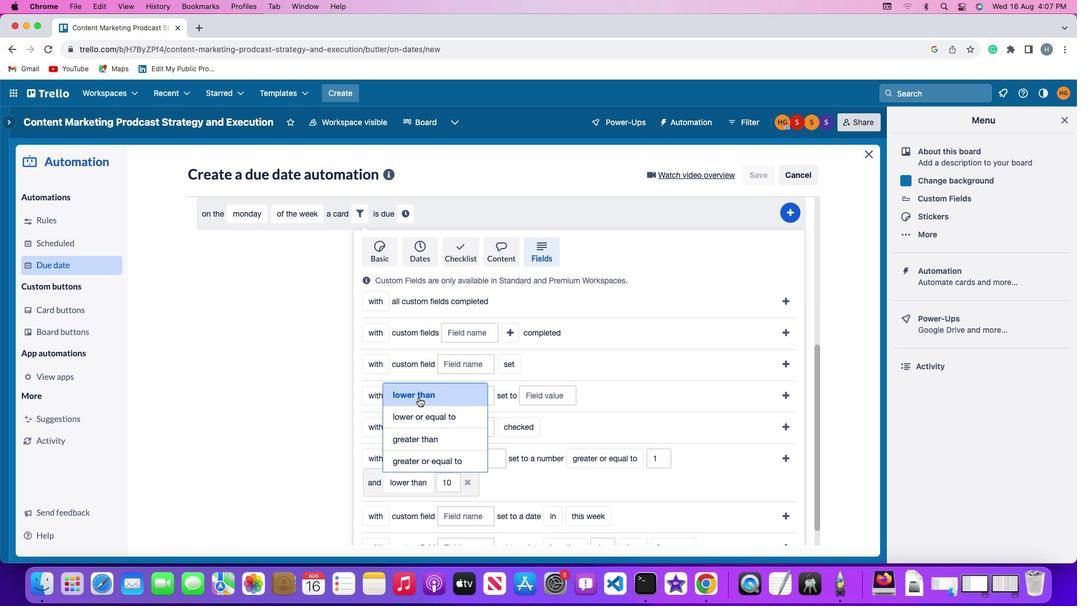 
Action: Mouse moved to (460, 482)
Screenshot: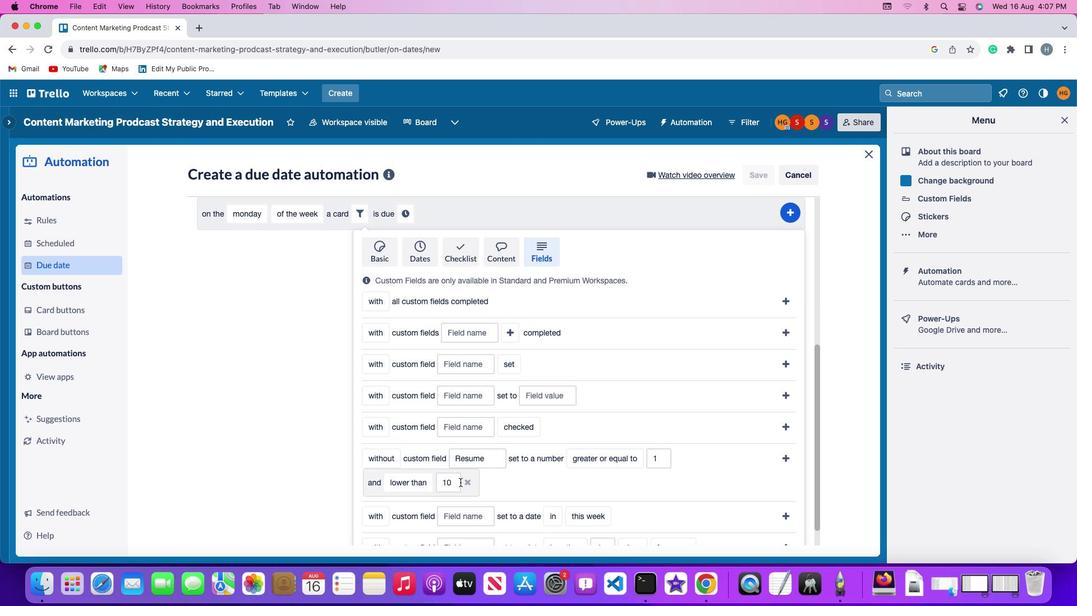 
Action: Mouse pressed left at (460, 482)
Screenshot: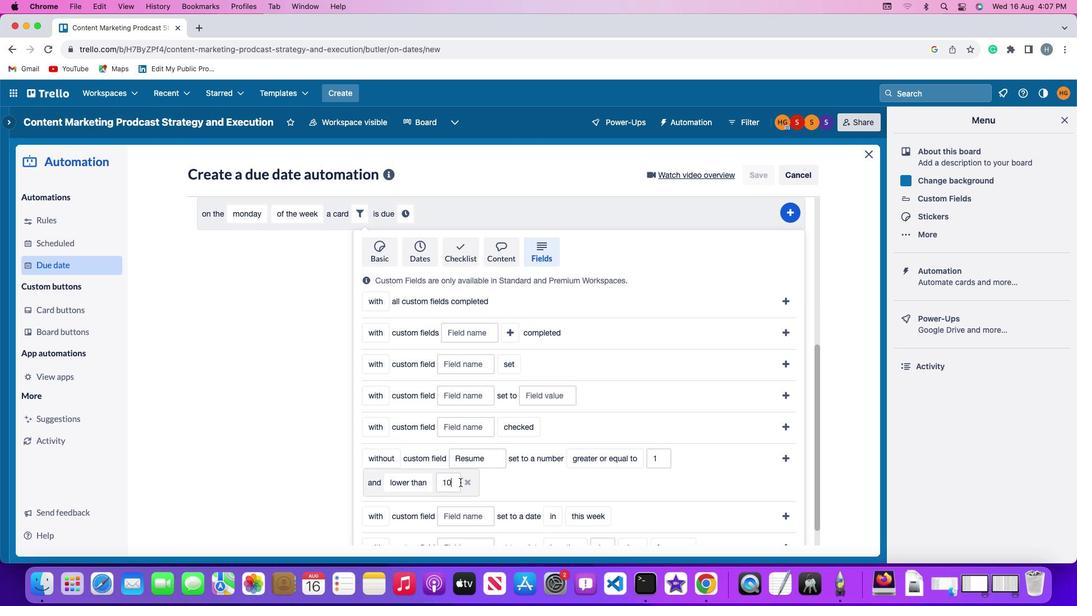 
Action: Mouse moved to (459, 482)
Screenshot: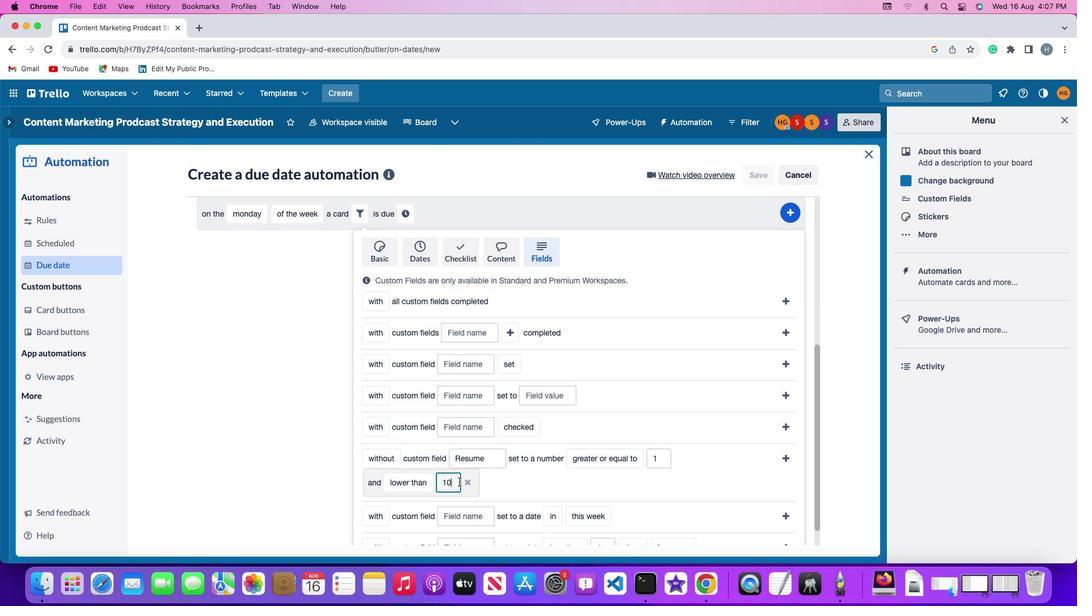
Action: Key pressed Key.backspaceKey.backspace'1''0'
Screenshot: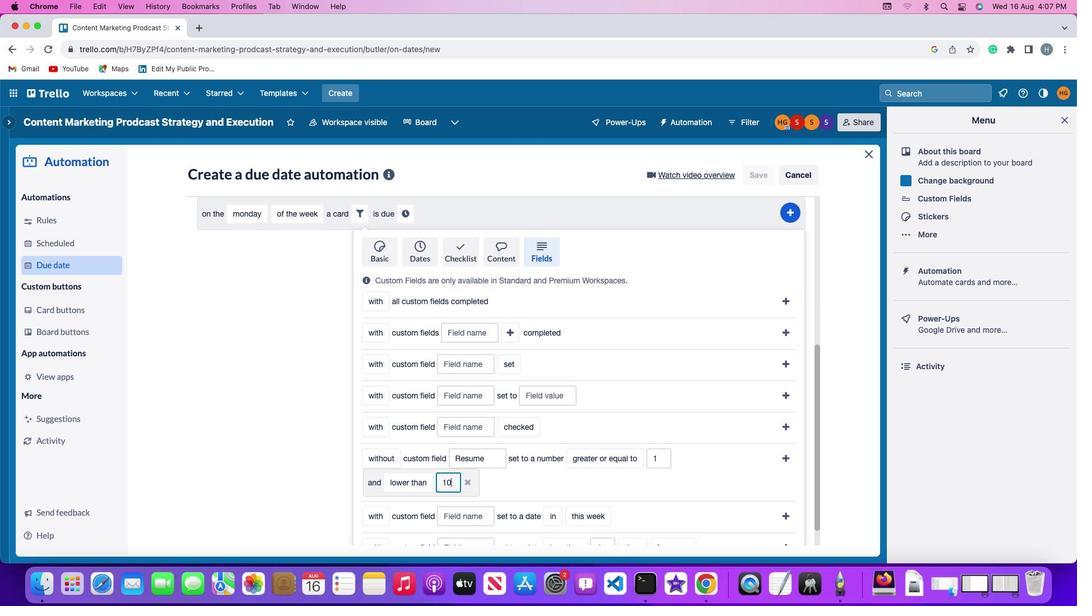 
Action: Mouse moved to (784, 456)
Screenshot: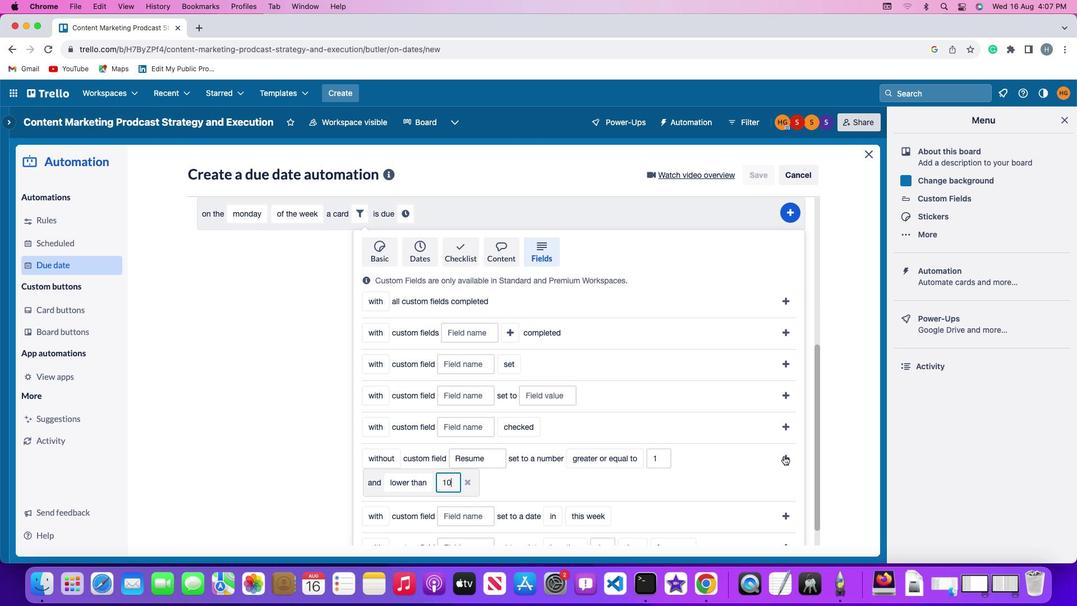 
Action: Mouse pressed left at (784, 456)
Screenshot: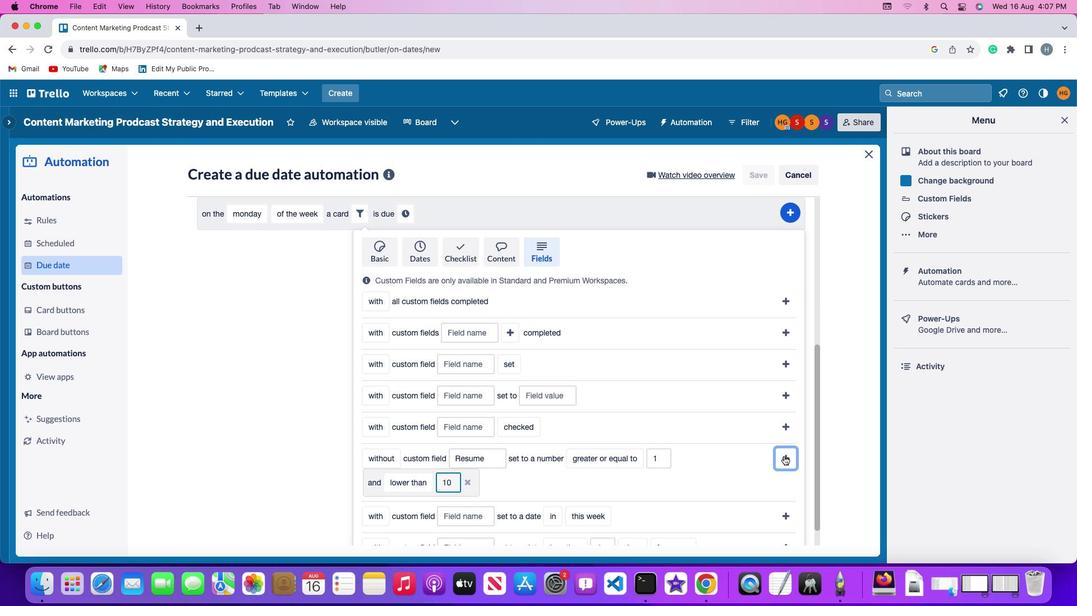 
Action: Mouse moved to (732, 488)
Screenshot: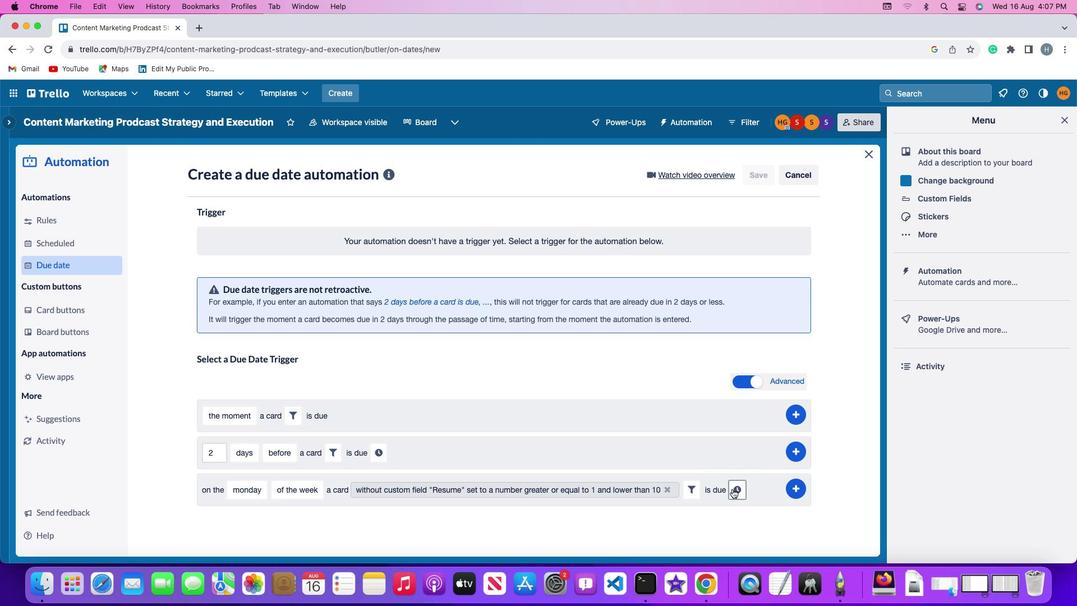 
Action: Mouse pressed left at (732, 488)
Screenshot: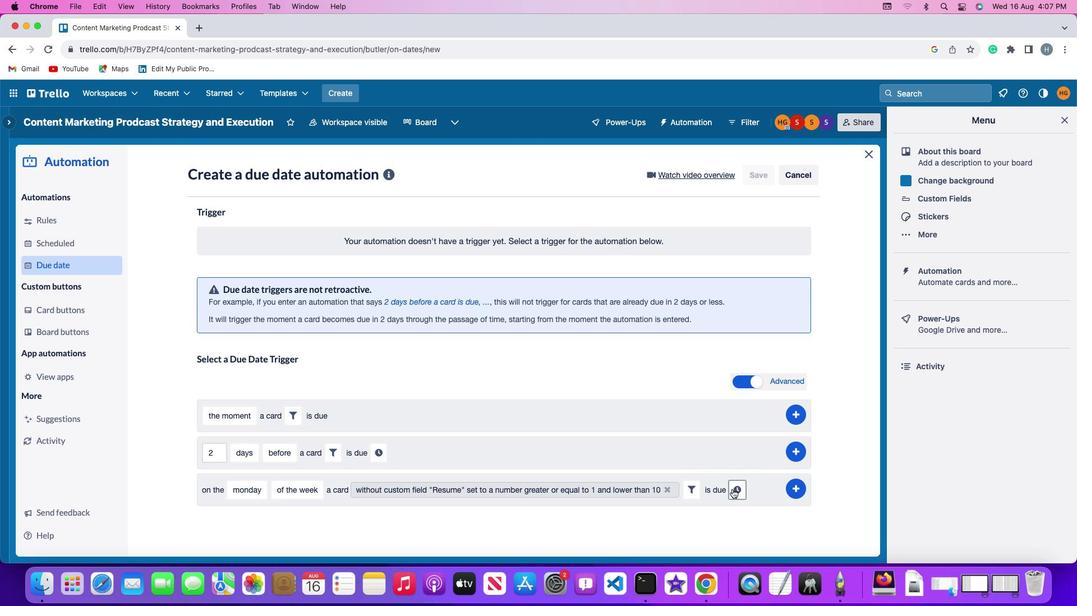 
Action: Mouse moved to (231, 512)
Screenshot: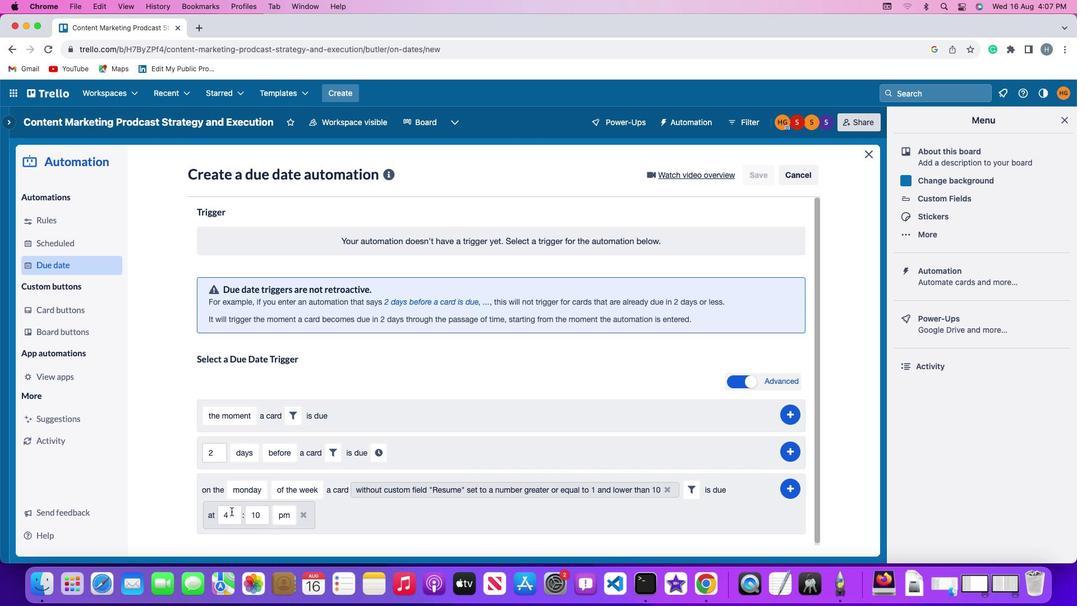 
Action: Mouse pressed left at (231, 512)
Screenshot: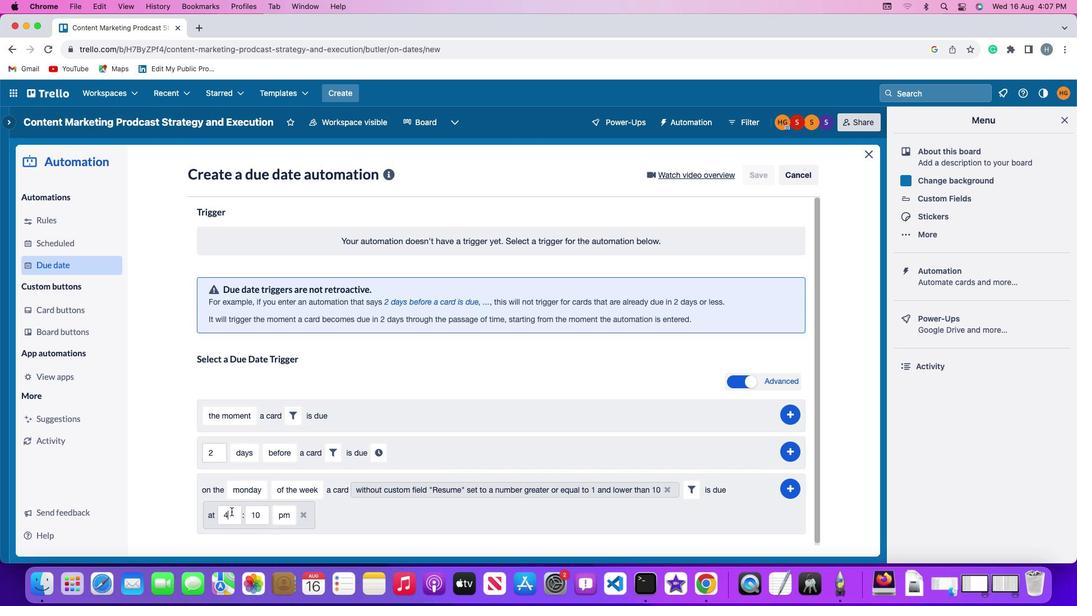 
Action: Mouse moved to (232, 511)
Screenshot: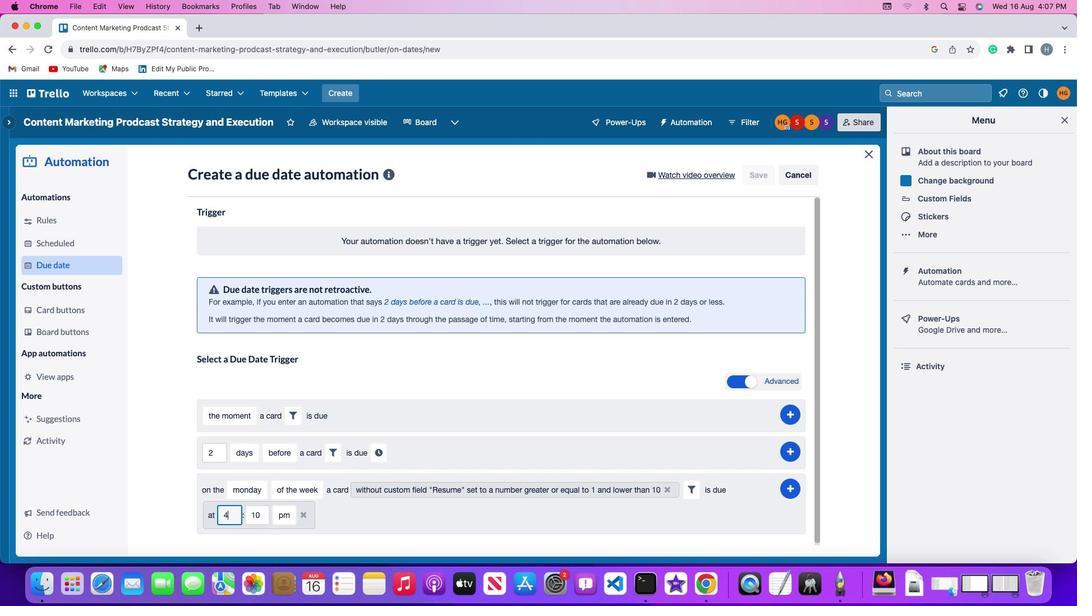 
Action: Key pressed Key.backspace
Screenshot: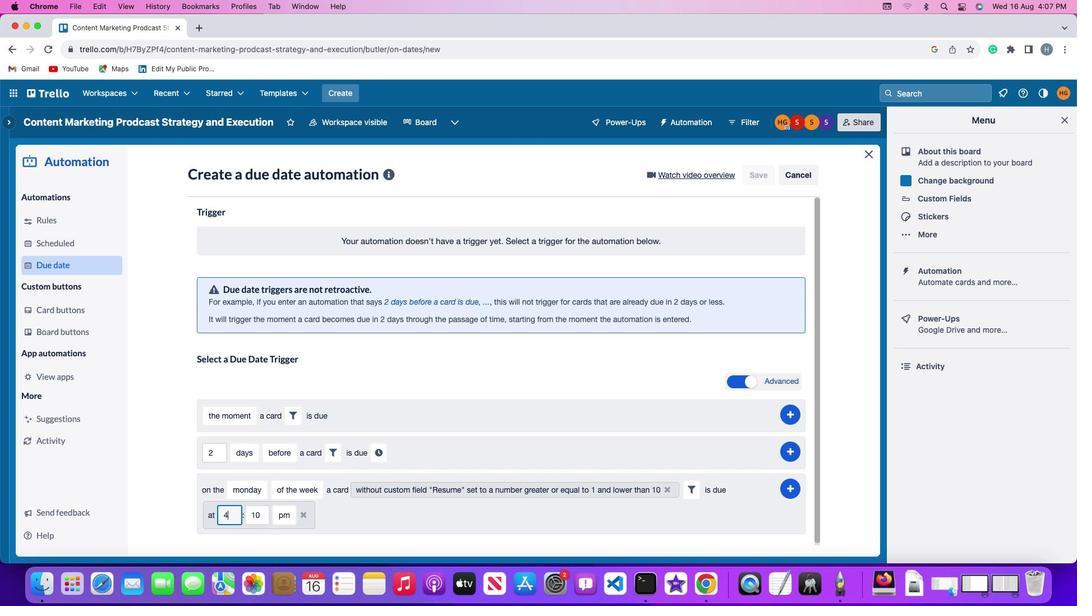 
Action: Mouse moved to (233, 510)
Screenshot: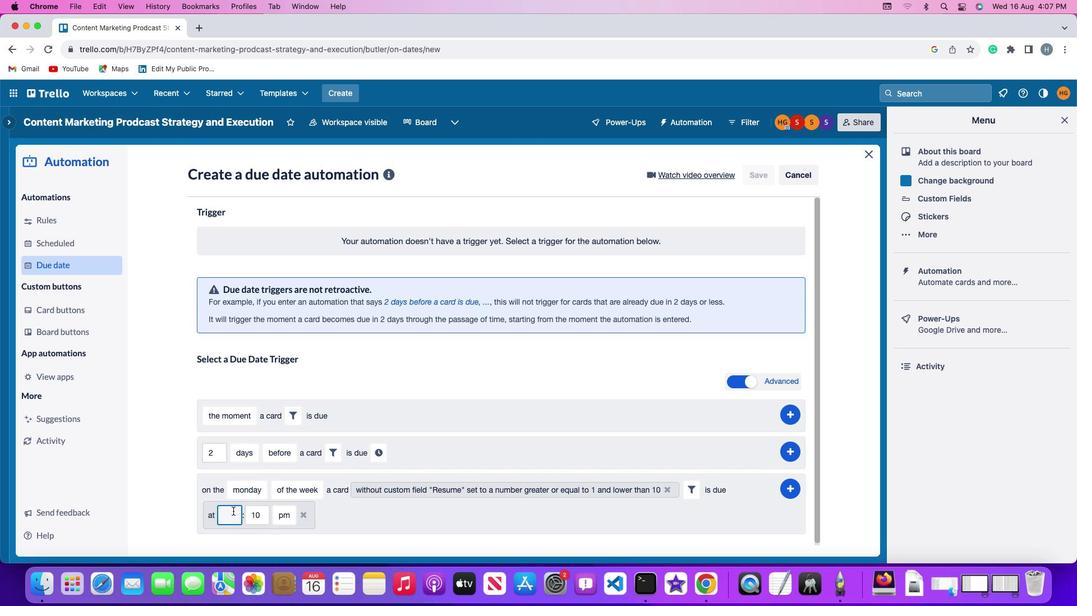 
Action: Key pressed '1'
Screenshot: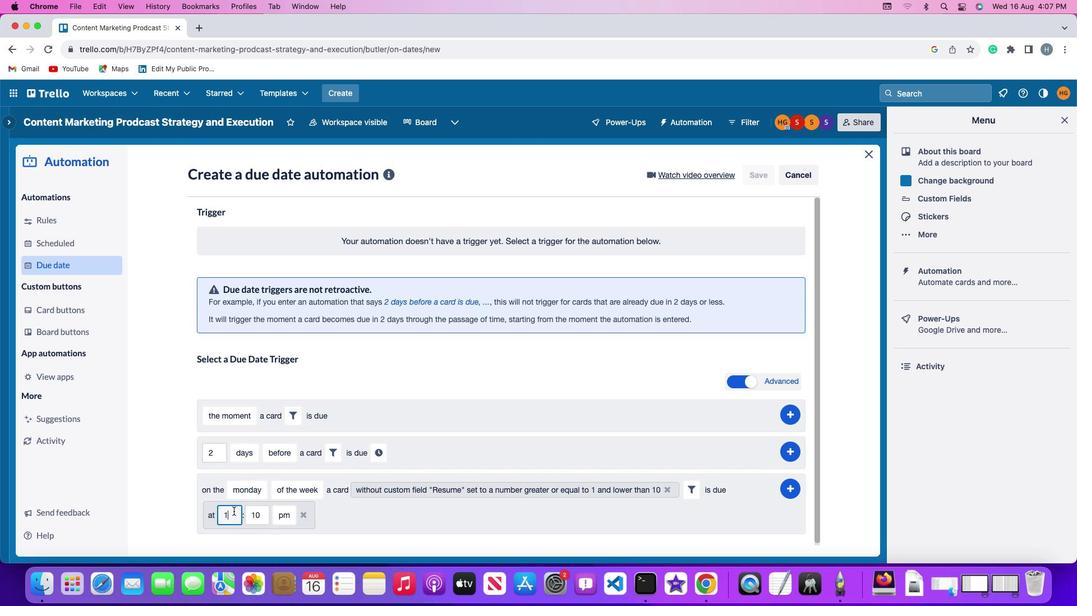
Action: Mouse moved to (234, 510)
Screenshot: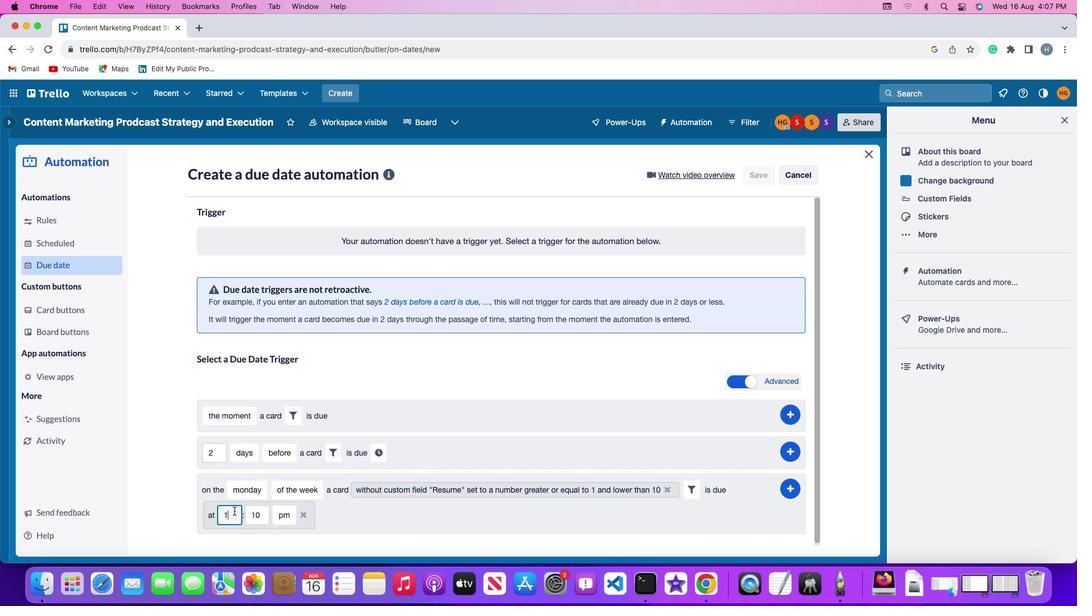 
Action: Key pressed '1'
Screenshot: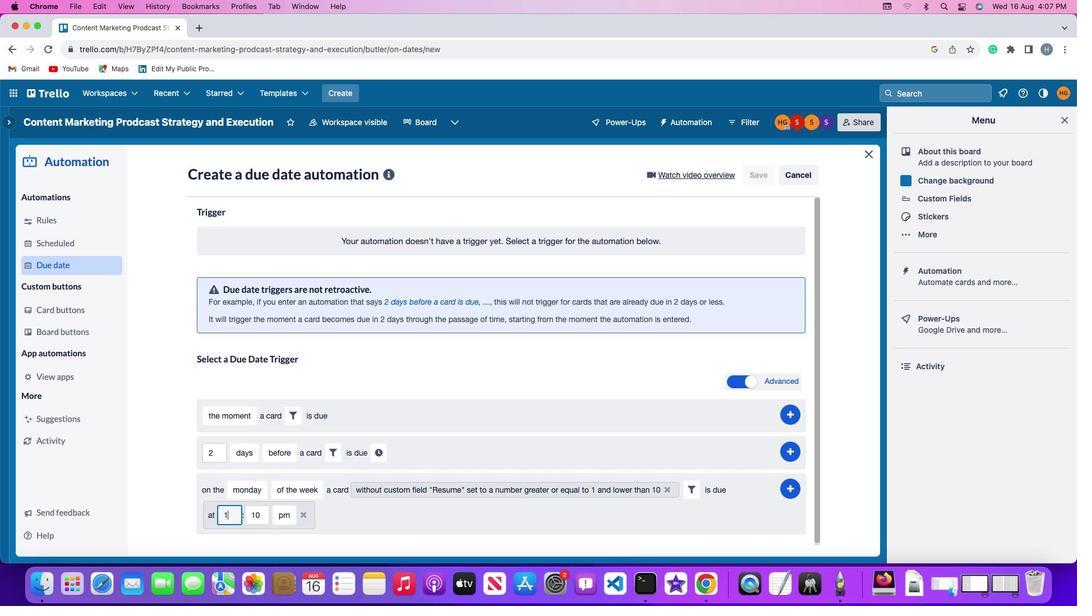 
Action: Mouse moved to (258, 513)
Screenshot: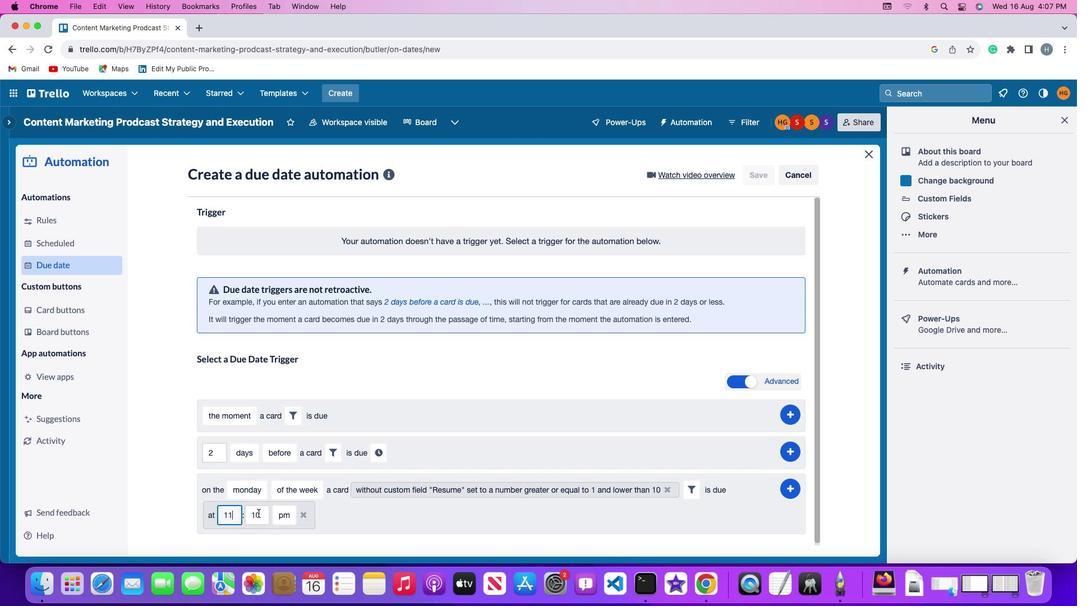 
Action: Mouse pressed left at (258, 513)
Screenshot: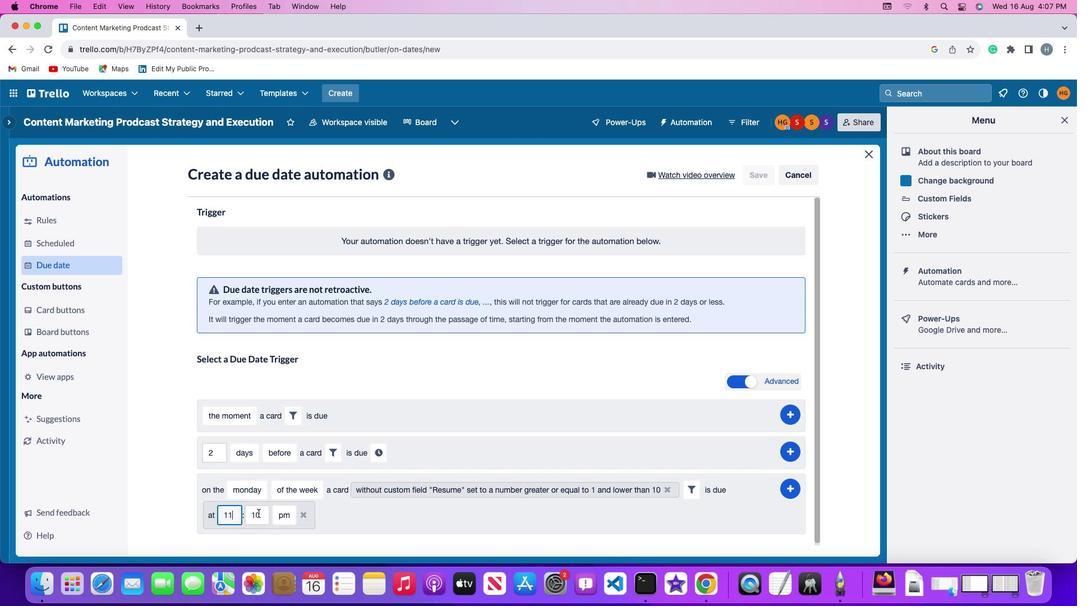 
Action: Key pressed Key.backspaceKey.backspace'0''0'
Screenshot: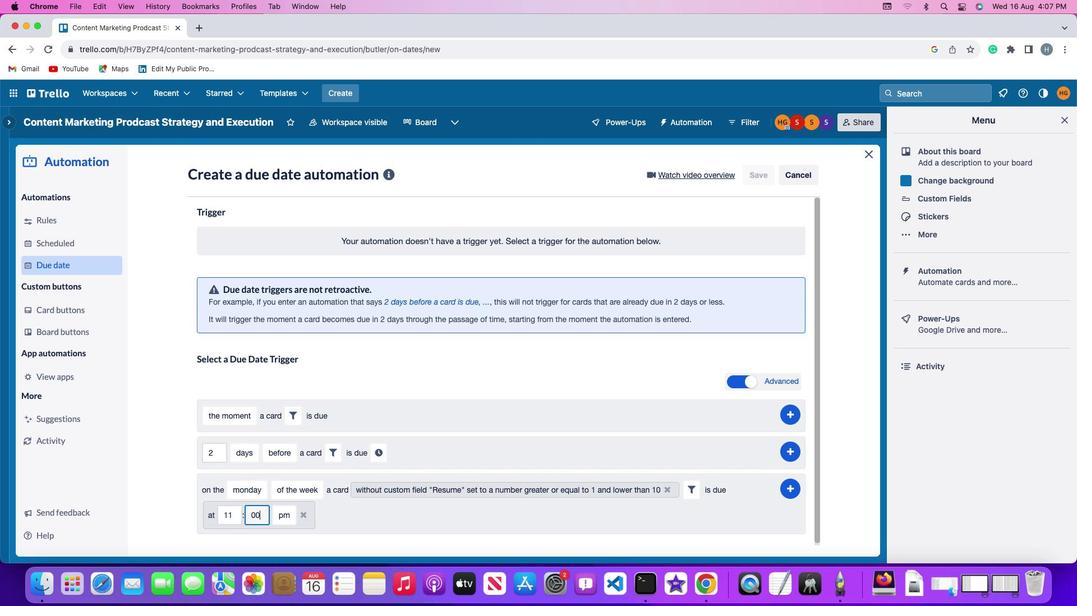
Action: Mouse moved to (279, 512)
Screenshot: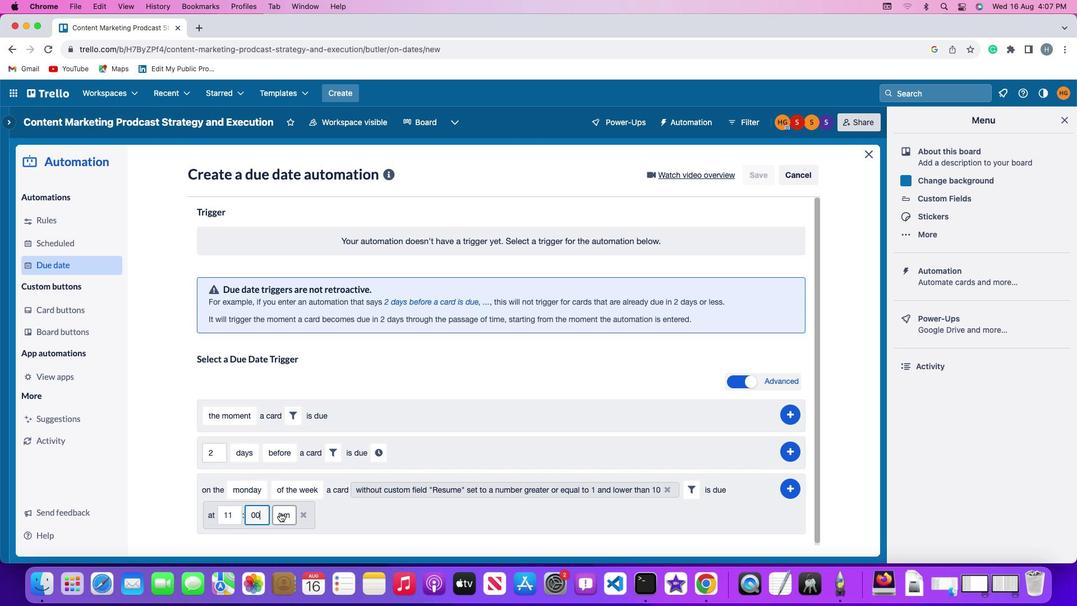 
Action: Mouse pressed left at (279, 512)
Screenshot: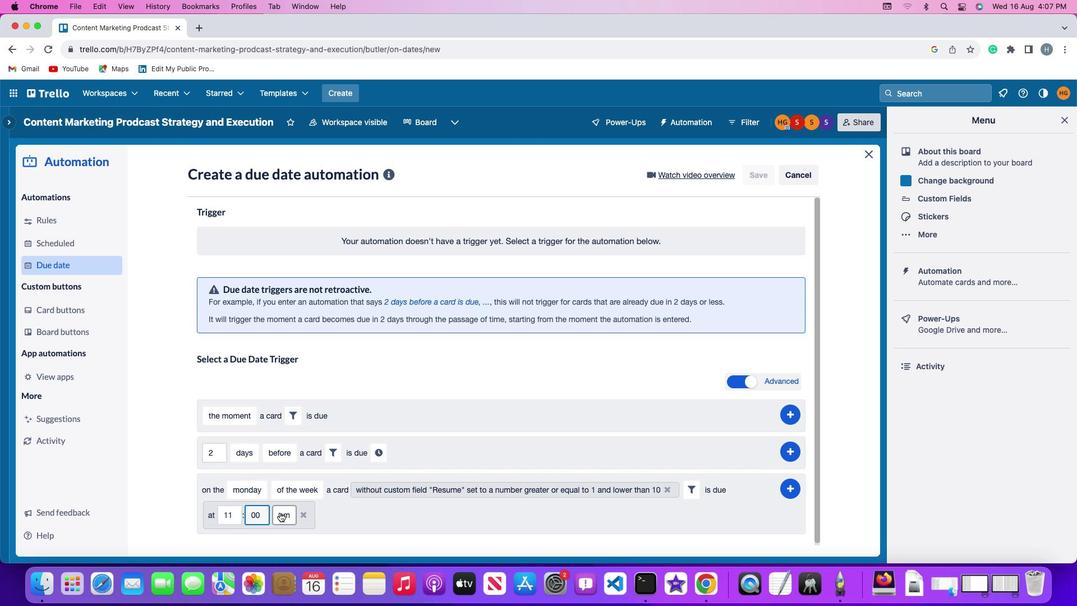 
Action: Mouse moved to (280, 471)
Screenshot: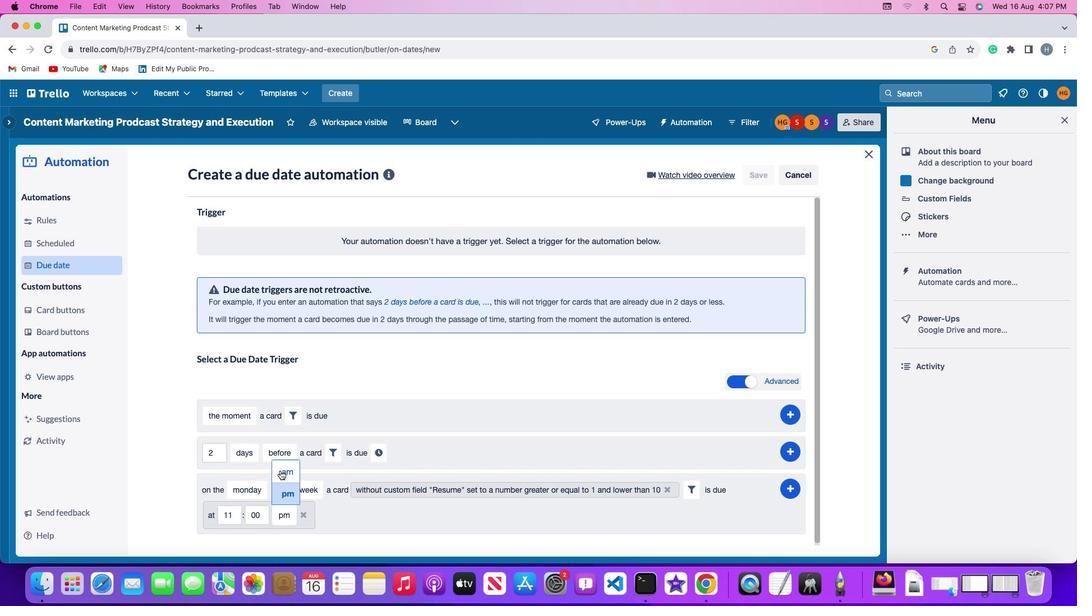 
Action: Mouse pressed left at (280, 471)
Screenshot: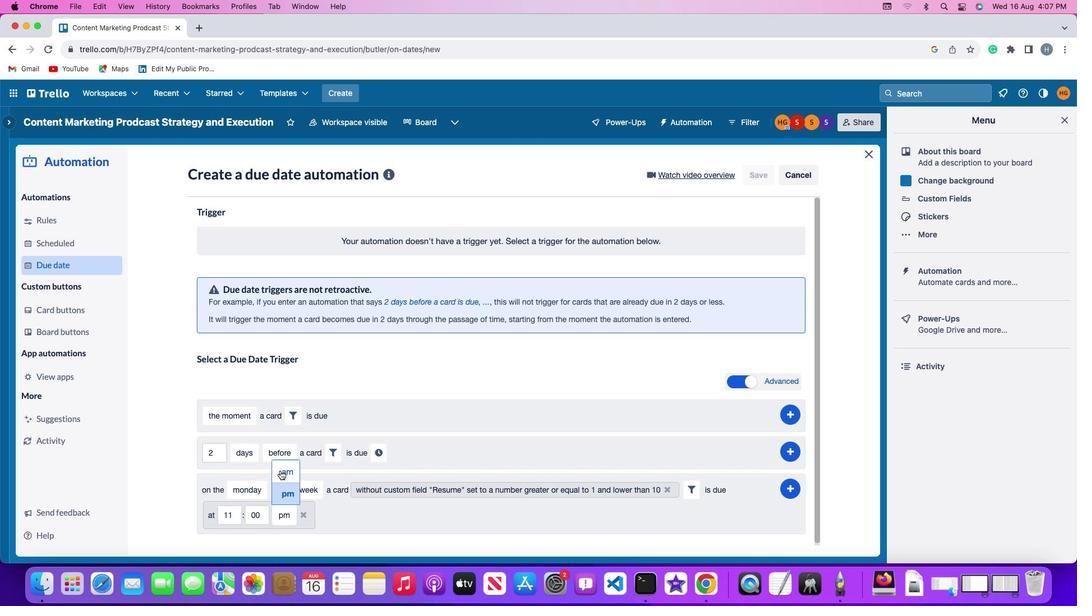 
Action: Mouse moved to (790, 485)
Screenshot: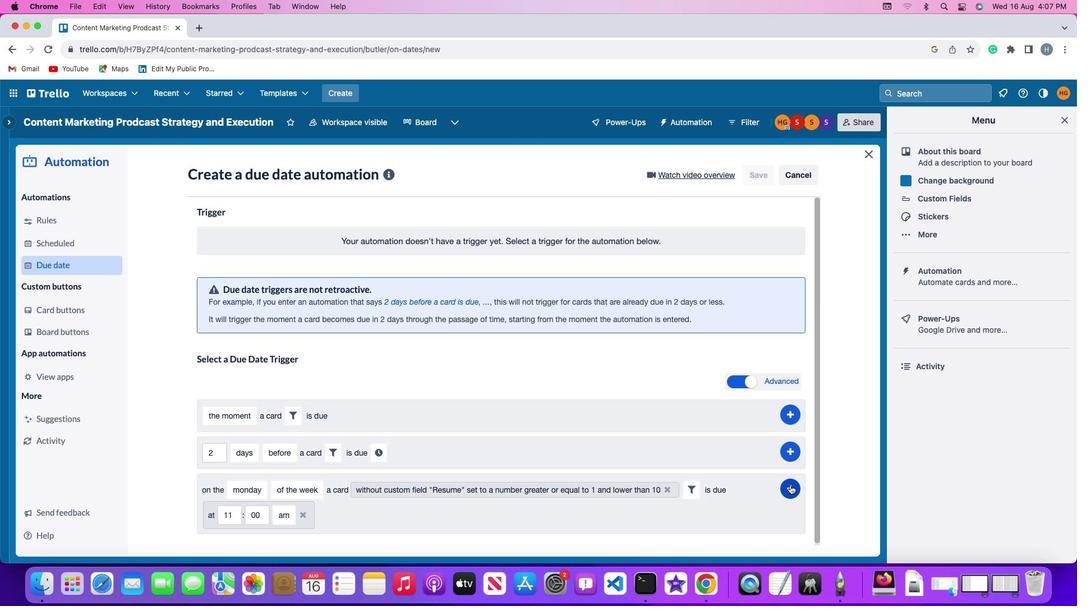 
Action: Mouse pressed left at (790, 485)
Screenshot: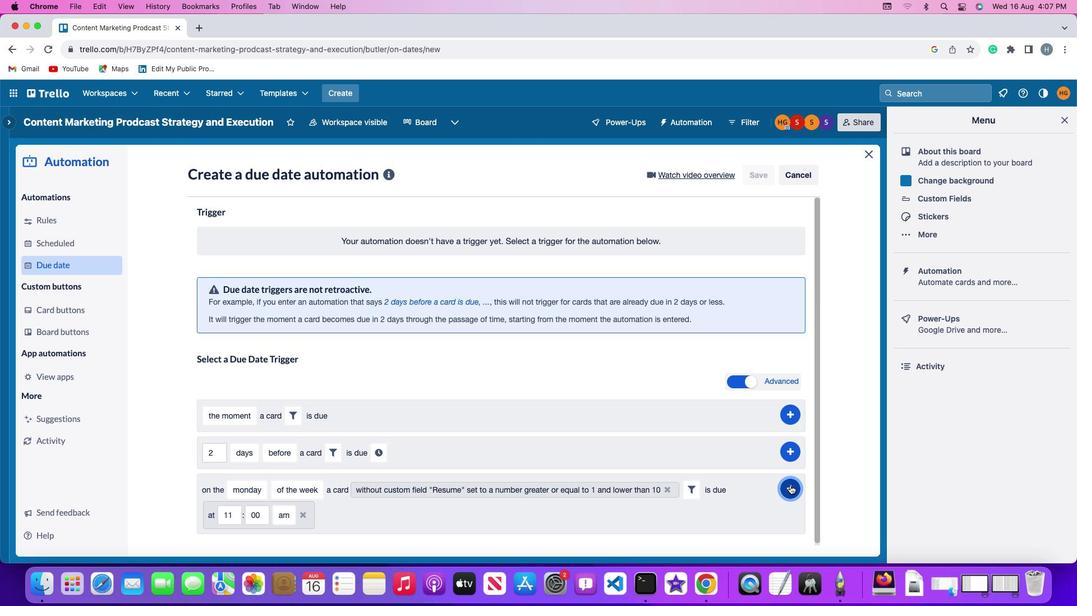 
Action: Mouse moved to (833, 357)
Screenshot: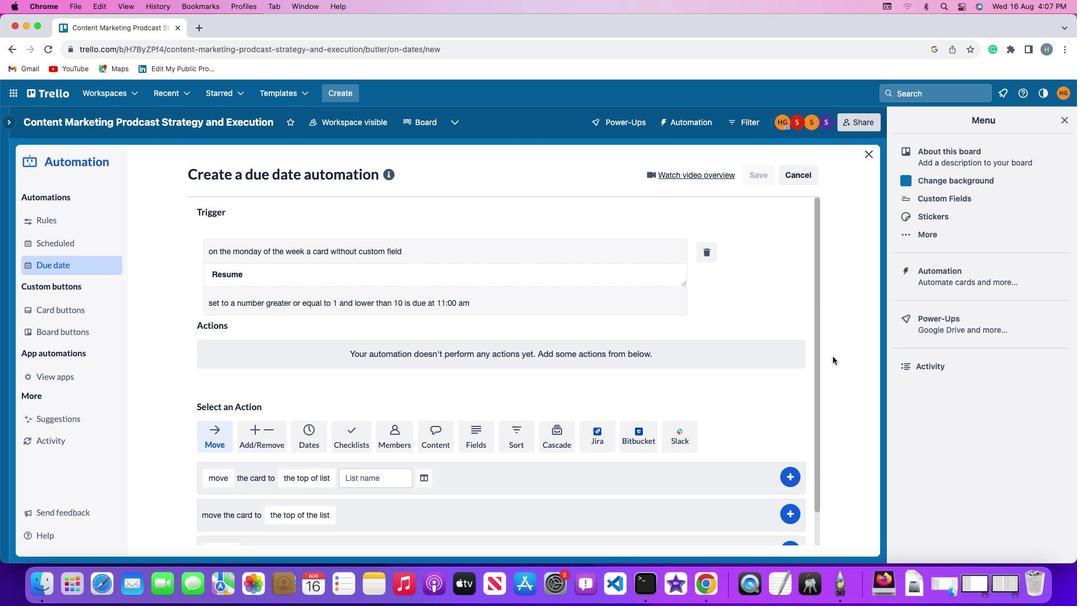 
Action: Mouse pressed left at (833, 357)
Screenshot: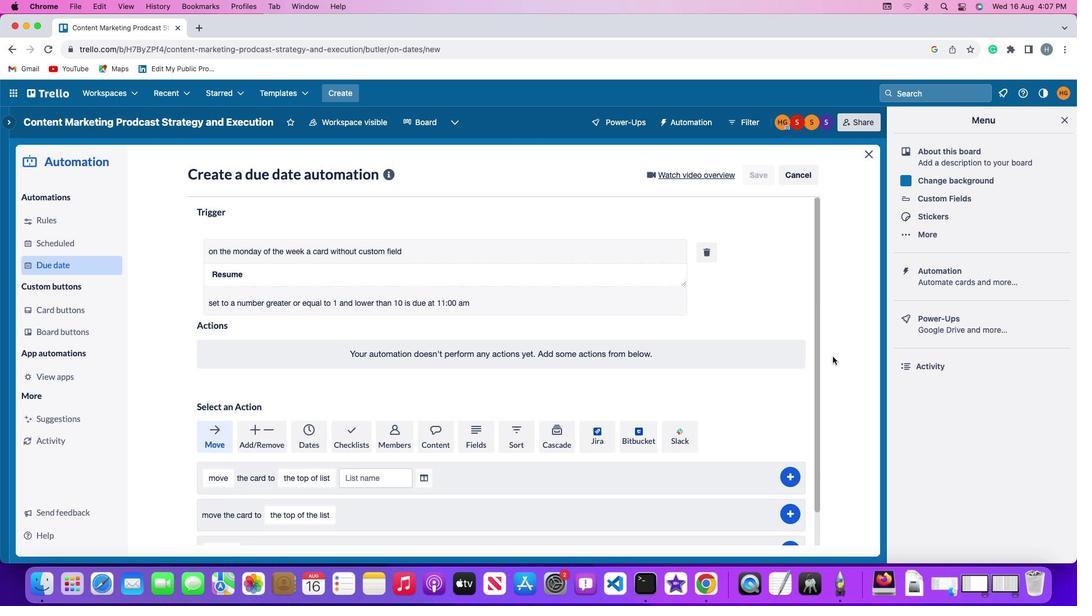 
